 Task: Find connections with filter location Jahāzpur with filter topic #Growthwith filter profile language Spanish with filter current company Motivational Lines with filter school Inderprastha Engineering College with filter industry Desktop Computing Software Products with filter service category Consulting with filter keywords title Guidance Counselor
Action: Mouse pressed left at (538, 73)
Screenshot: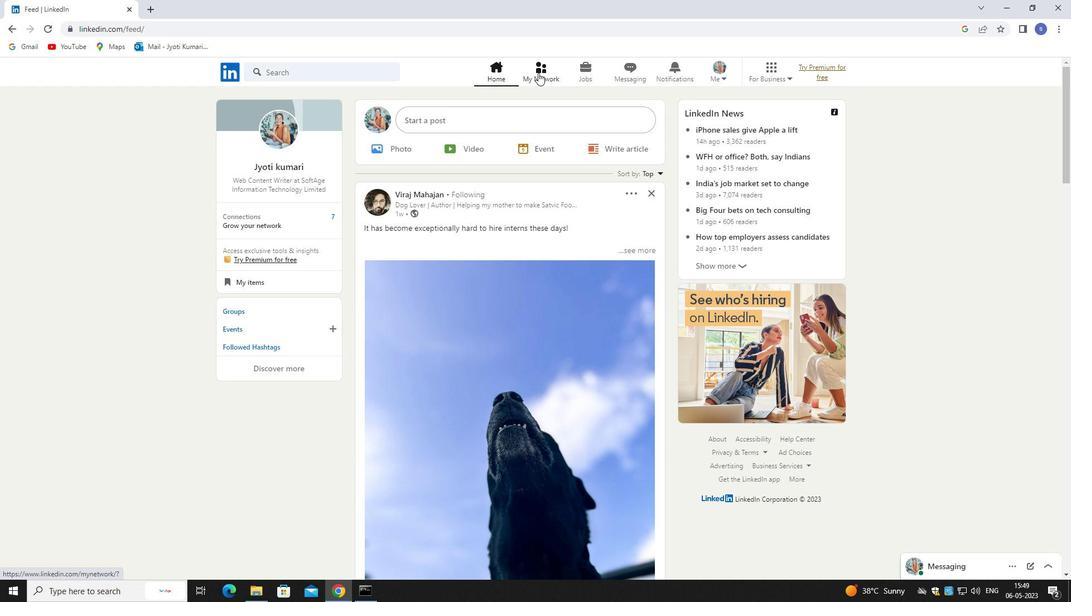 
Action: Mouse moved to (538, 73)
Screenshot: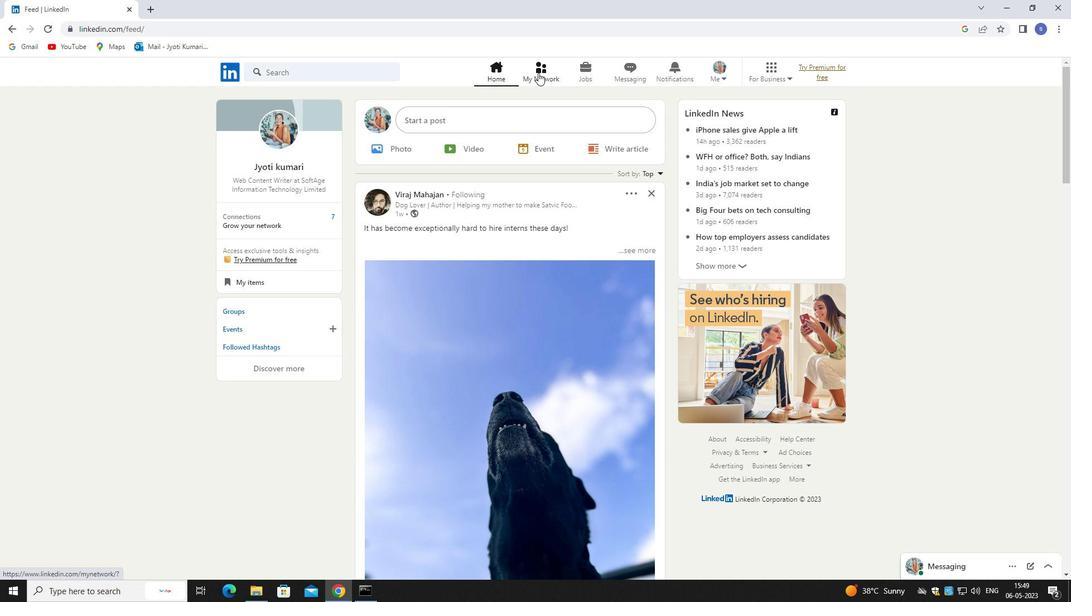 
Action: Mouse pressed left at (538, 73)
Screenshot: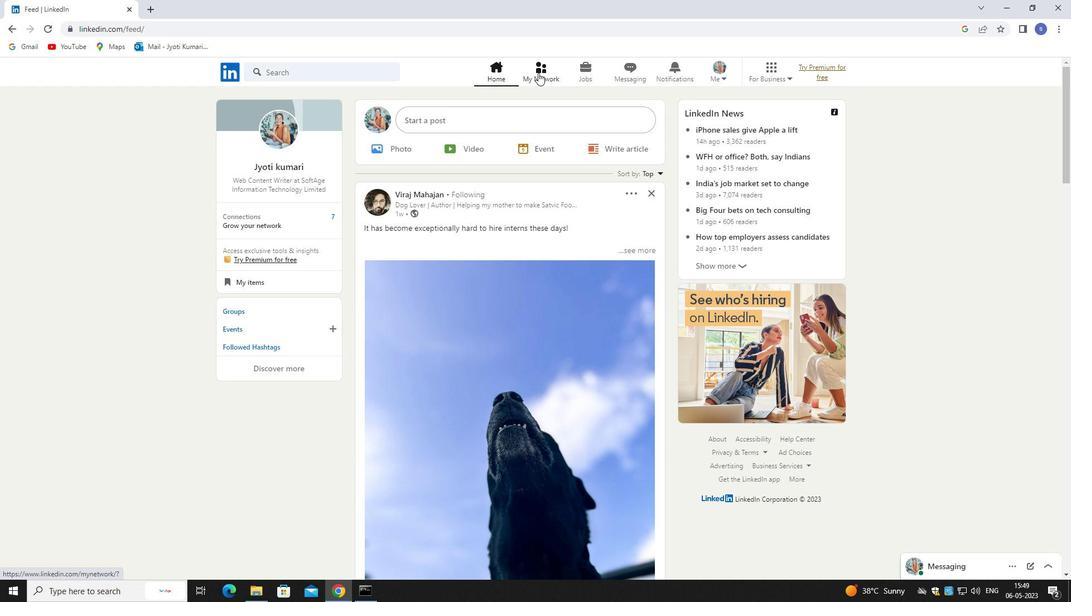 
Action: Mouse moved to (329, 134)
Screenshot: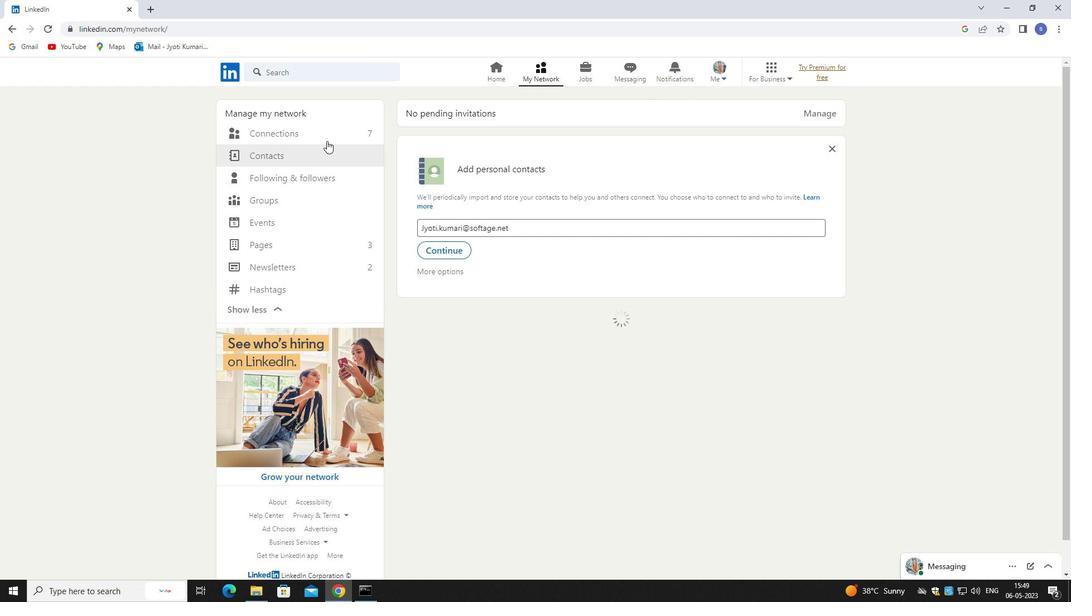 
Action: Mouse pressed left at (329, 134)
Screenshot: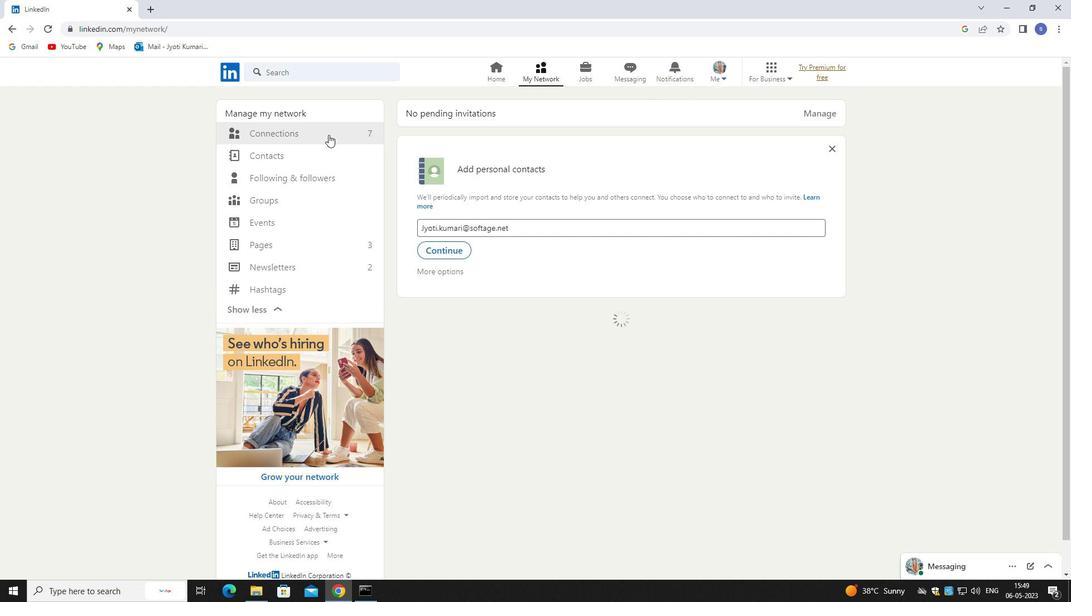 
Action: Mouse pressed left at (329, 134)
Screenshot: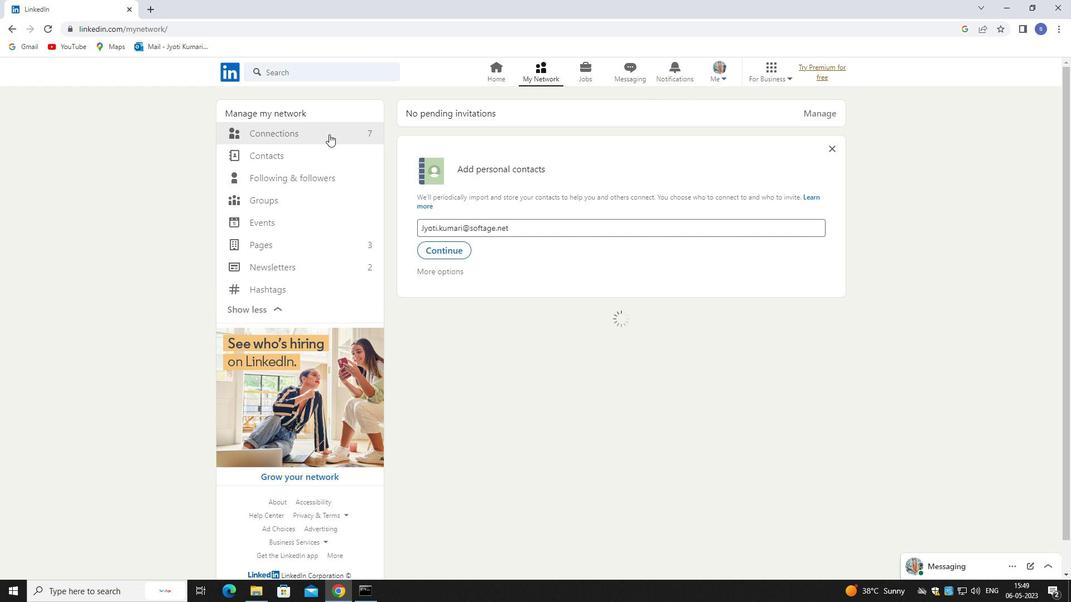 
Action: Mouse moved to (599, 131)
Screenshot: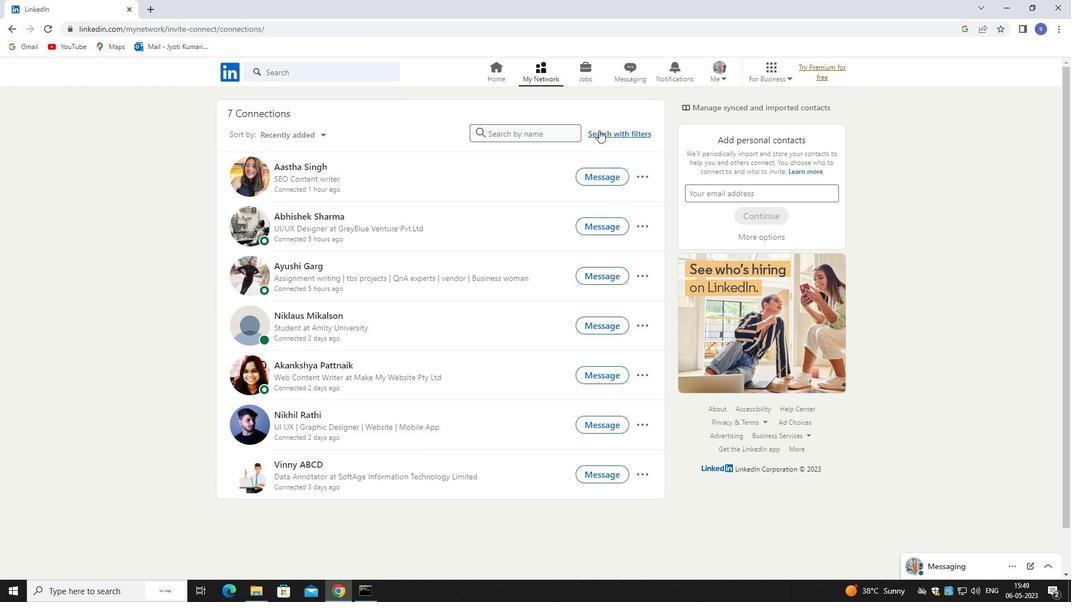 
Action: Mouse pressed left at (599, 131)
Screenshot: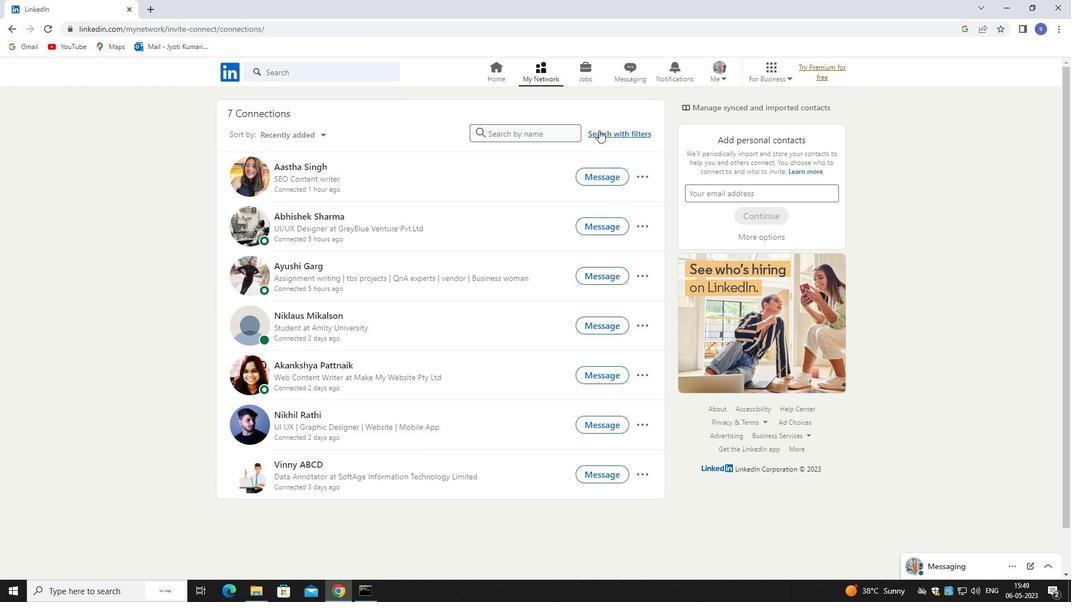 
Action: Mouse moved to (566, 103)
Screenshot: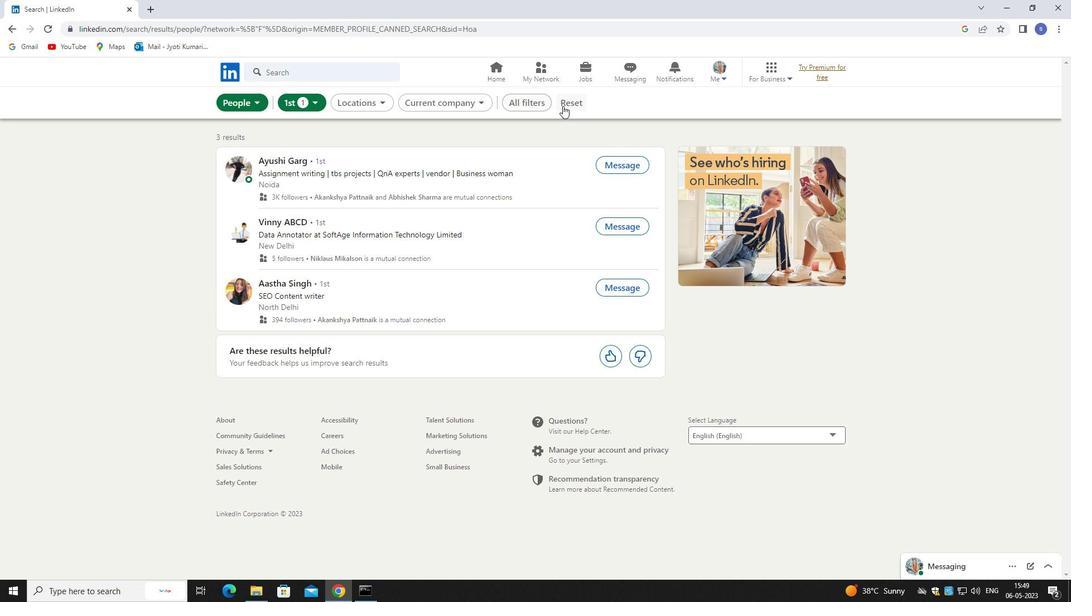 
Action: Mouse pressed left at (566, 103)
Screenshot: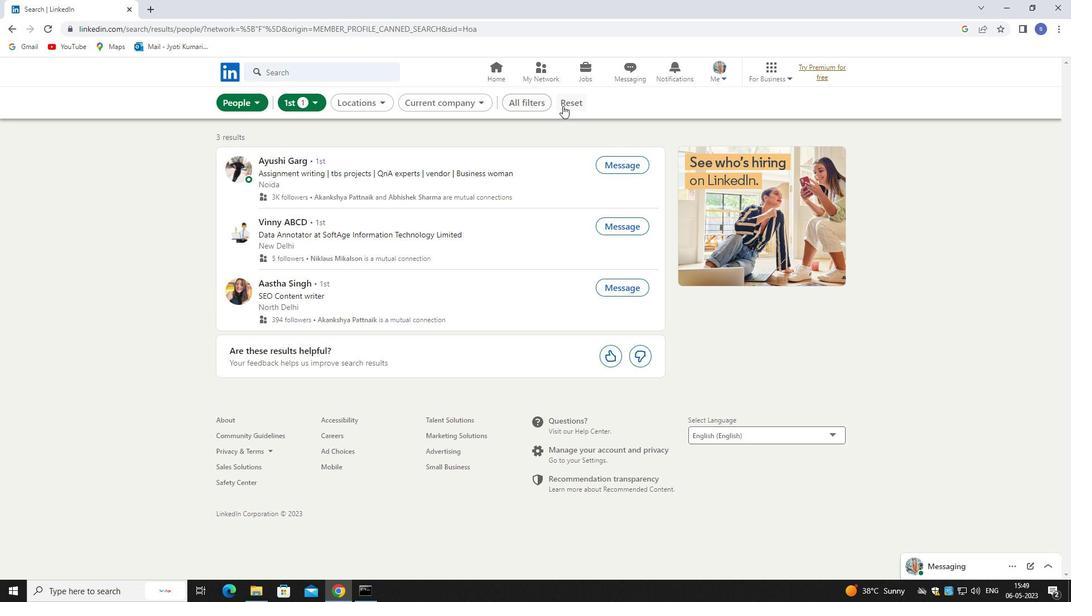 
Action: Mouse moved to (553, 103)
Screenshot: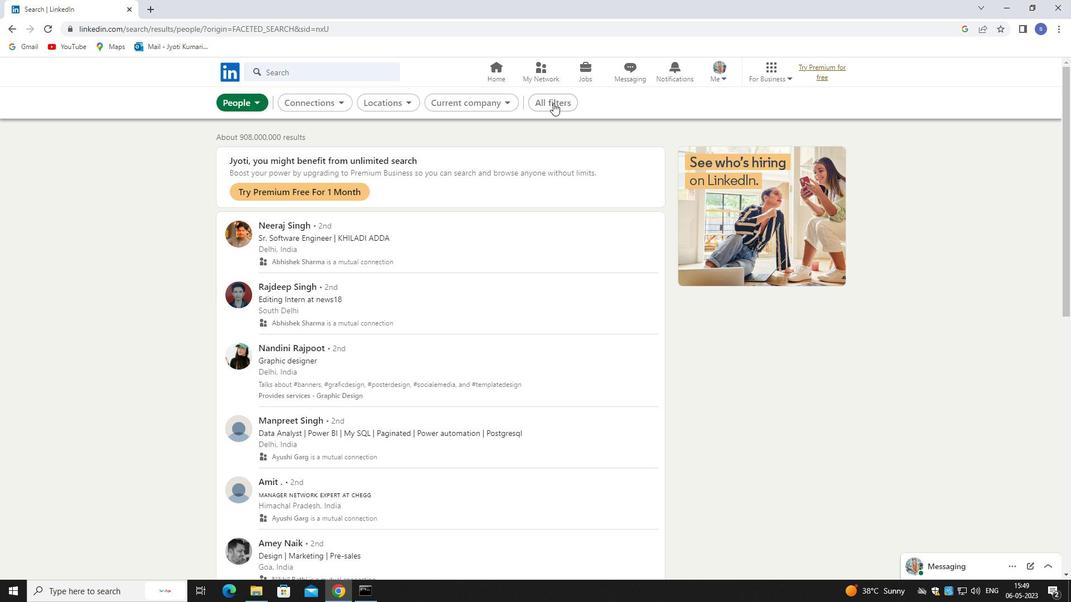
Action: Mouse pressed left at (553, 103)
Screenshot: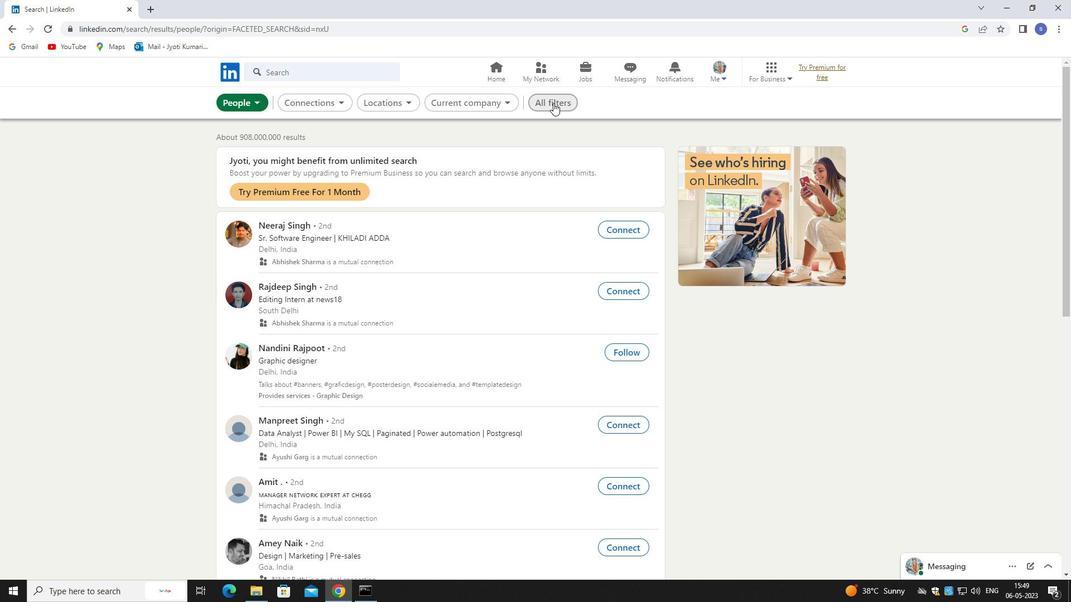 
Action: Mouse moved to (941, 437)
Screenshot: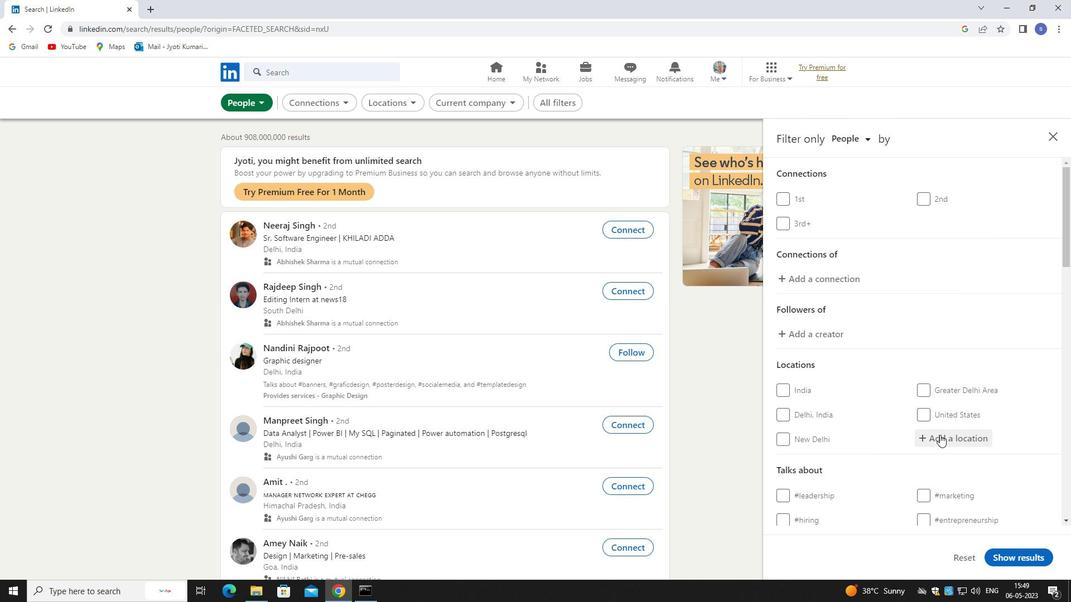 
Action: Mouse pressed left at (941, 437)
Screenshot: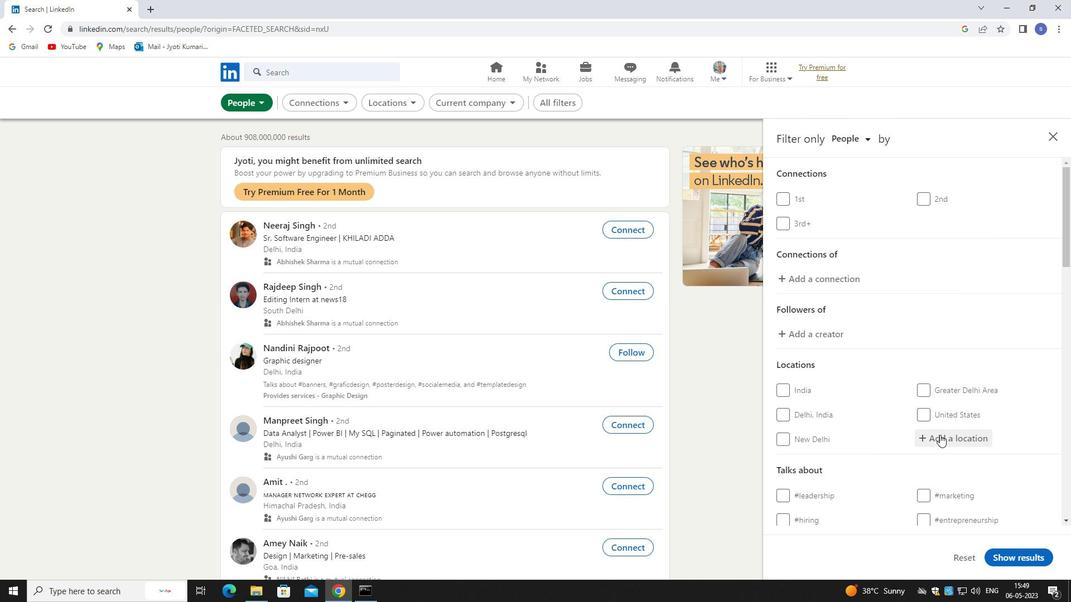 
Action: Mouse moved to (964, 434)
Screenshot: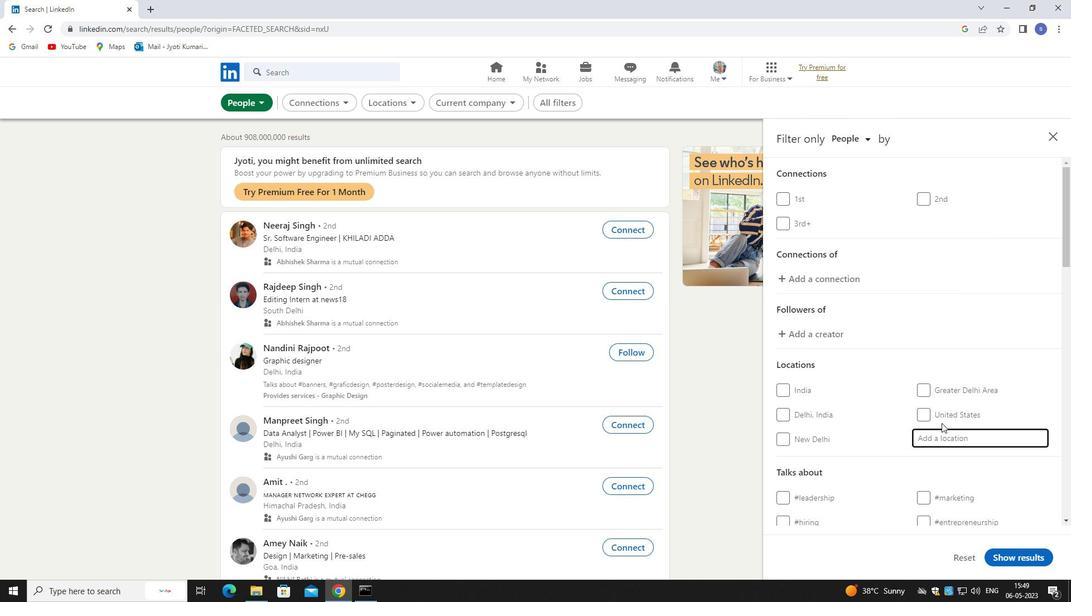 
Action: Key pressed <Key.shift><Key.shift><Key.shift><Key.shift><Key.shift><Key.shift>JAHAZPUR
Screenshot: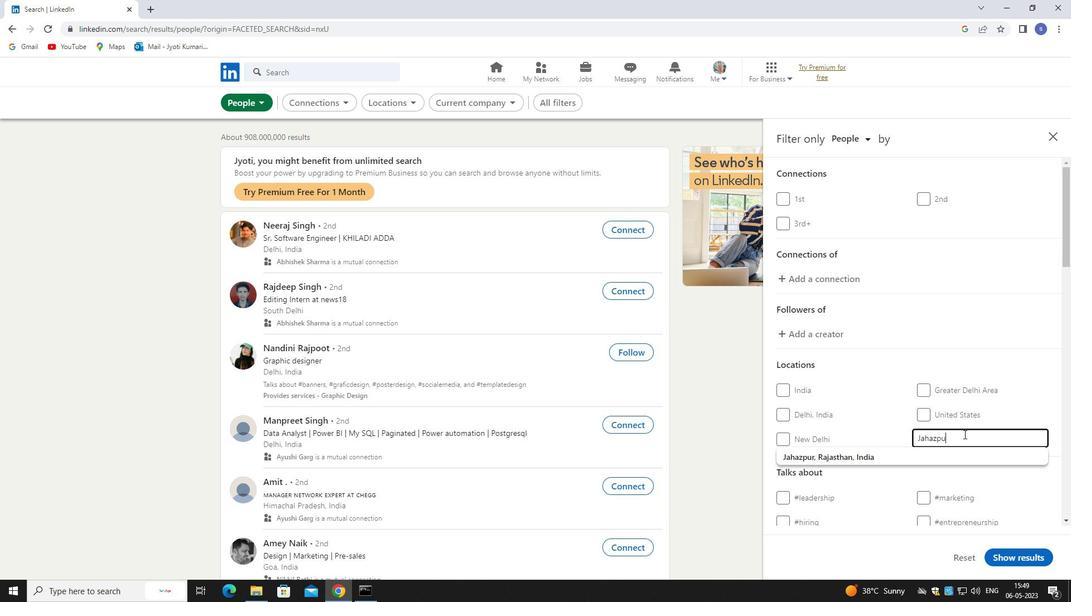 
Action: Mouse moved to (927, 456)
Screenshot: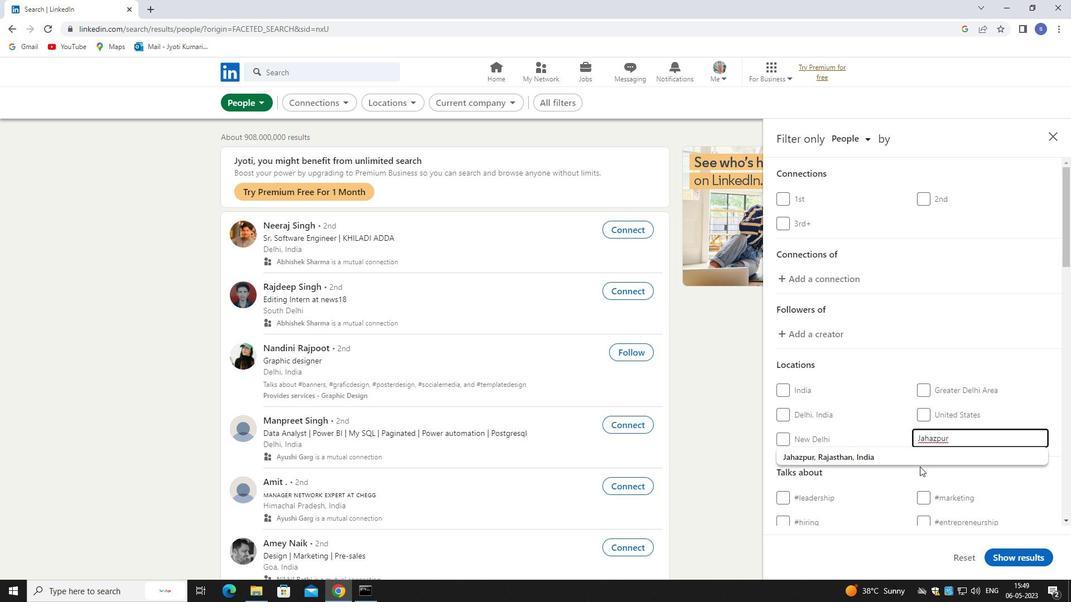 
Action: Mouse pressed left at (927, 456)
Screenshot: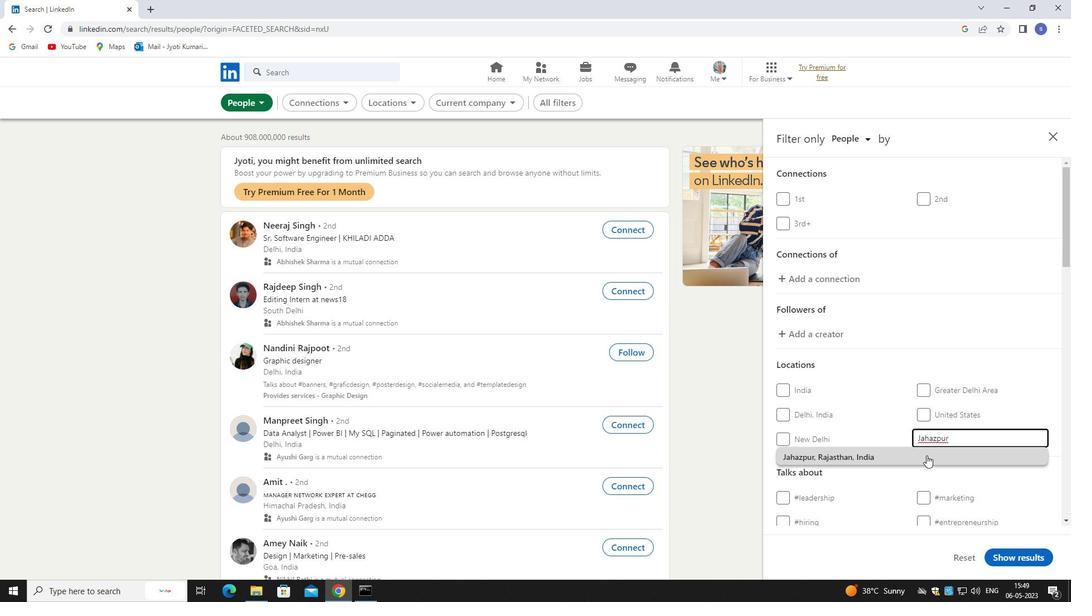 
Action: Mouse moved to (931, 457)
Screenshot: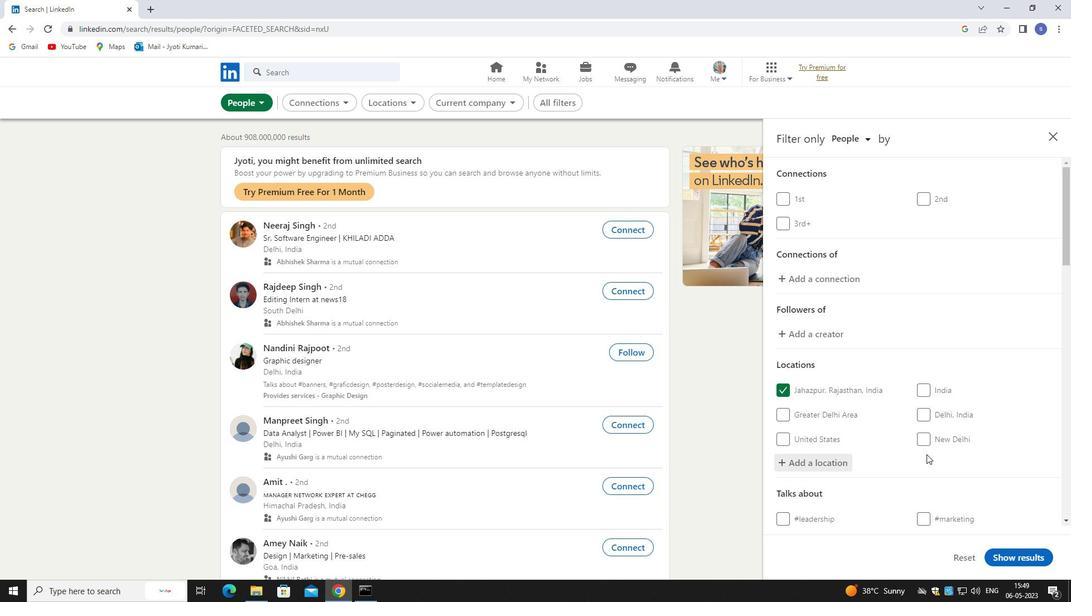 
Action: Mouse scrolled (931, 456) with delta (0, 0)
Screenshot: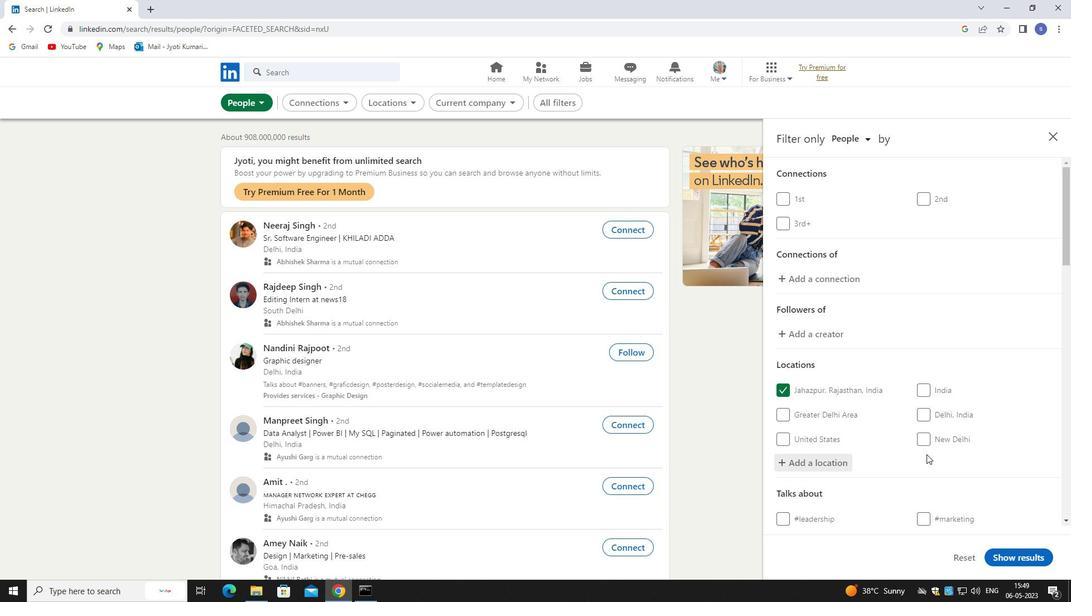 
Action: Mouse moved to (935, 460)
Screenshot: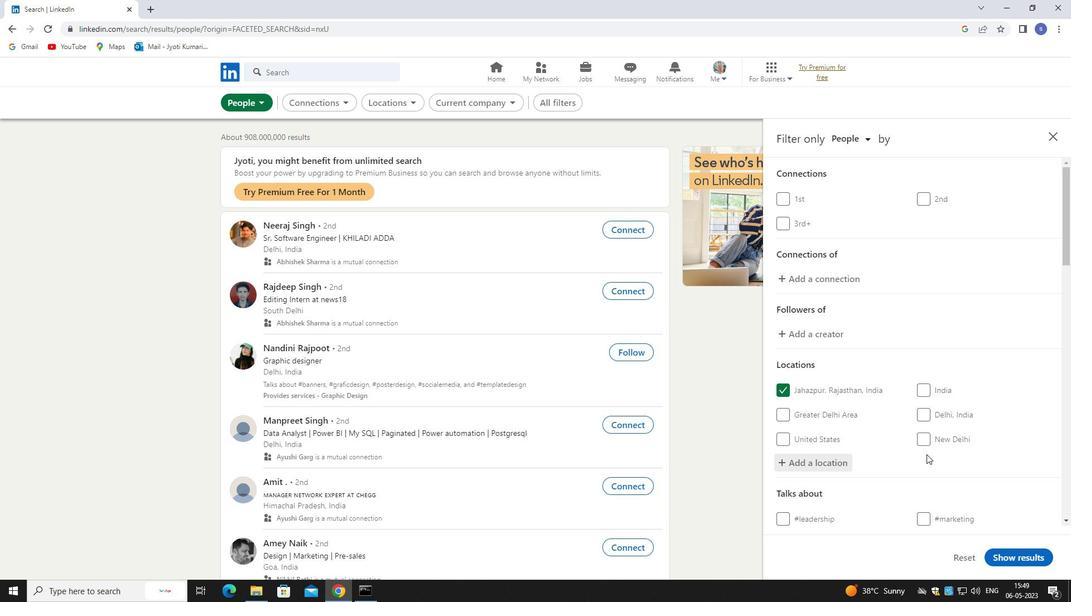 
Action: Mouse scrolled (935, 459) with delta (0, 0)
Screenshot: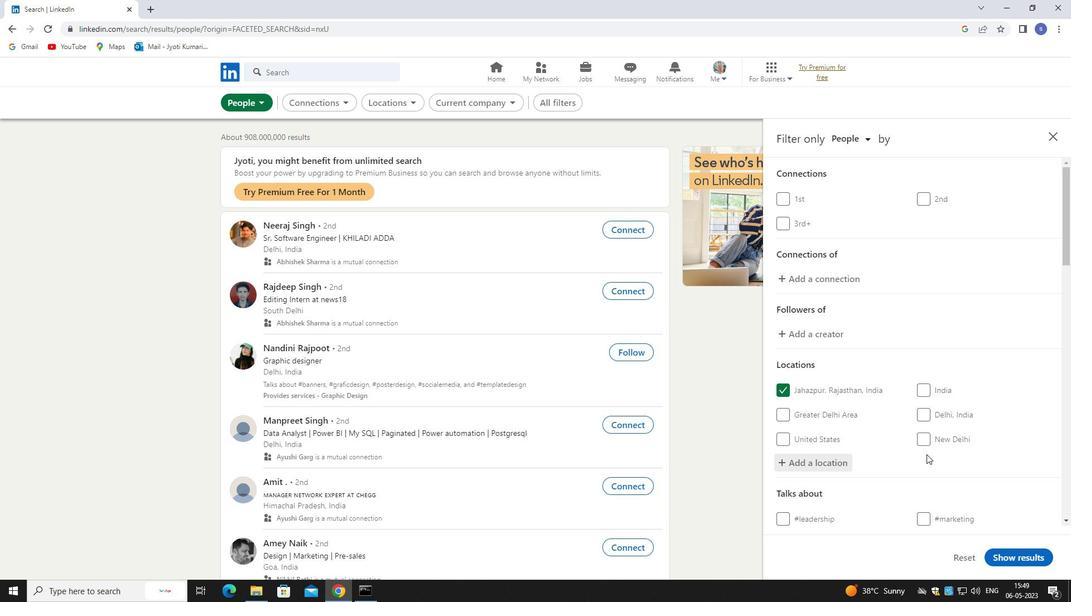 
Action: Mouse moved to (959, 460)
Screenshot: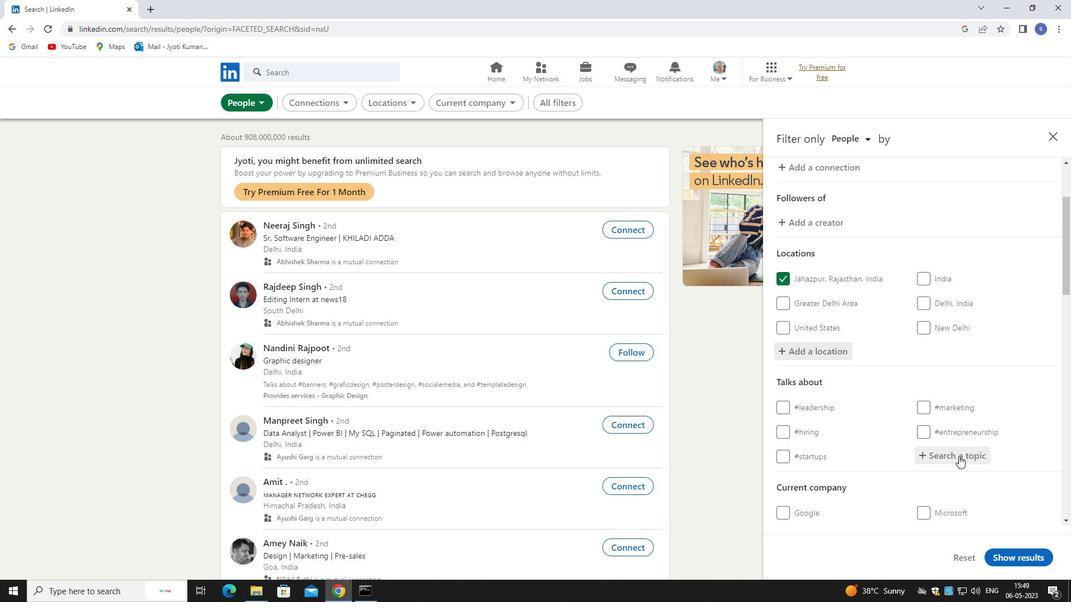 
Action: Mouse pressed left at (959, 460)
Screenshot: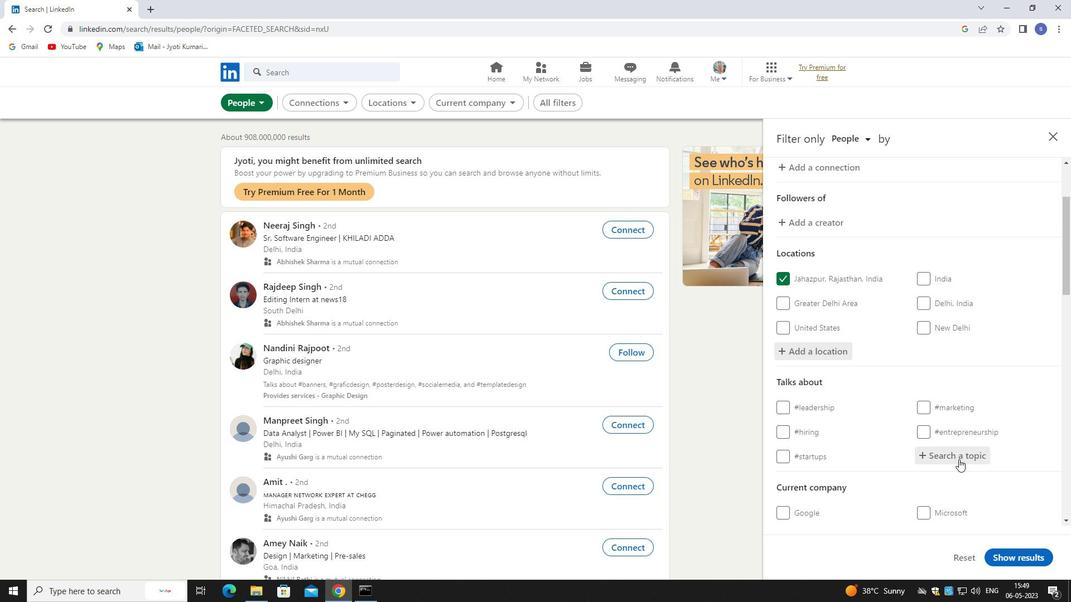 
Action: Mouse moved to (960, 470)
Screenshot: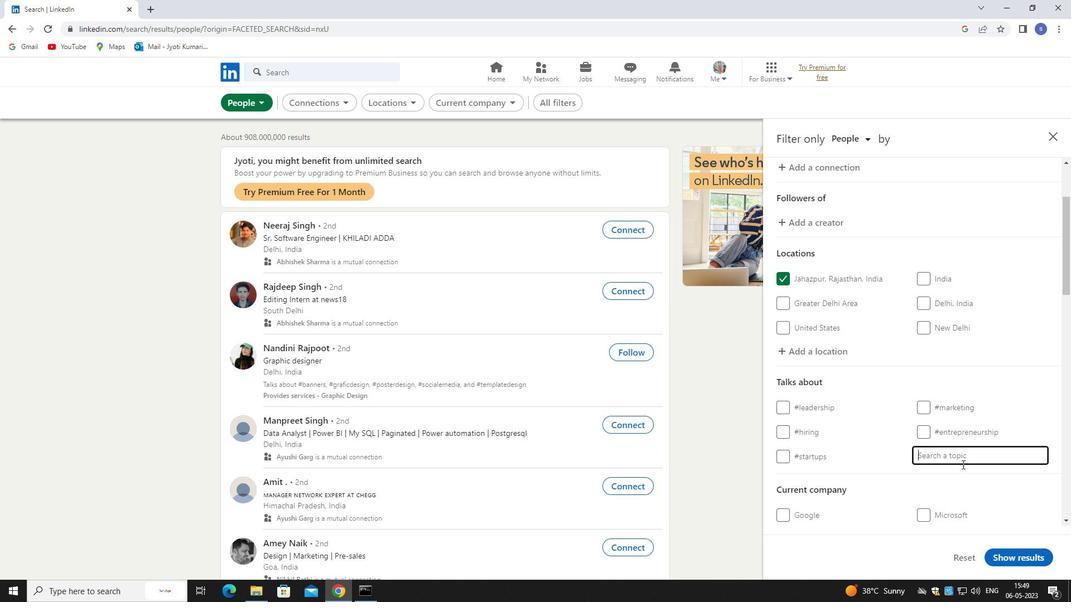 
Action: Key pressed GROWTH
Screenshot: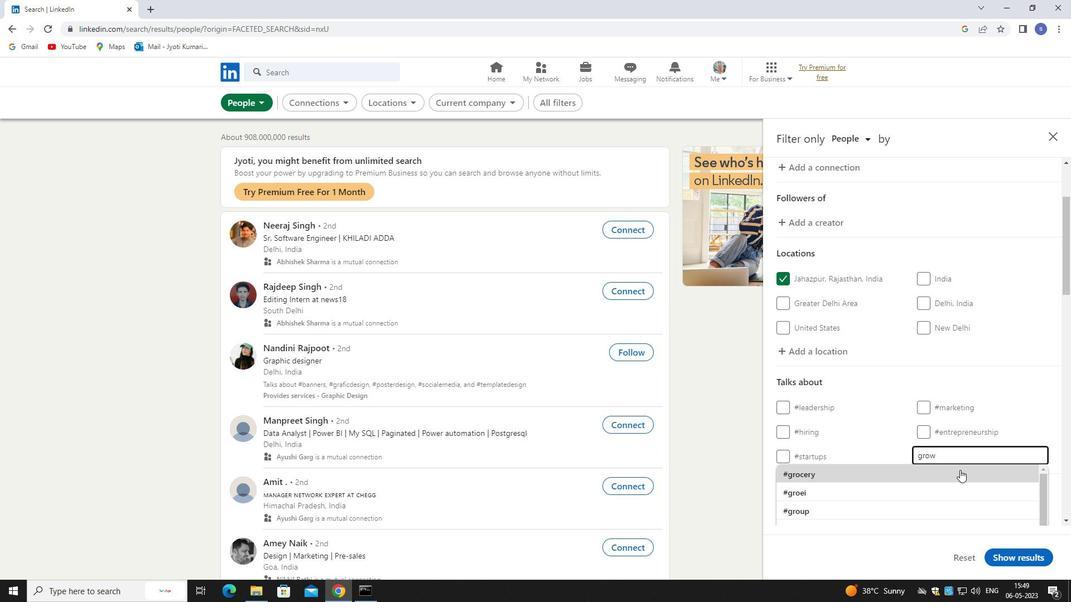 
Action: Mouse moved to (920, 475)
Screenshot: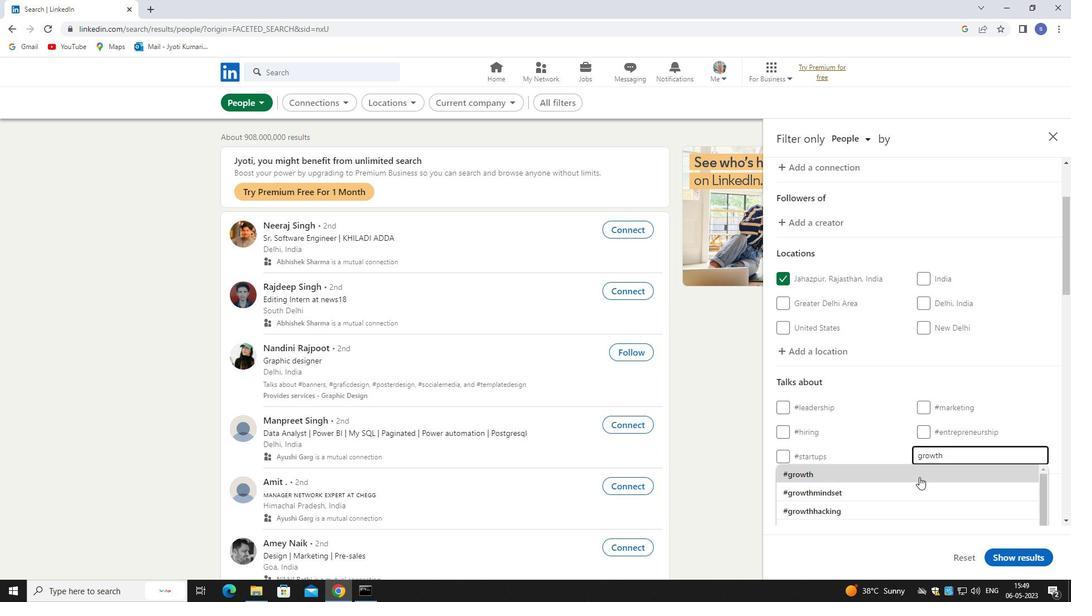 
Action: Mouse pressed left at (920, 475)
Screenshot: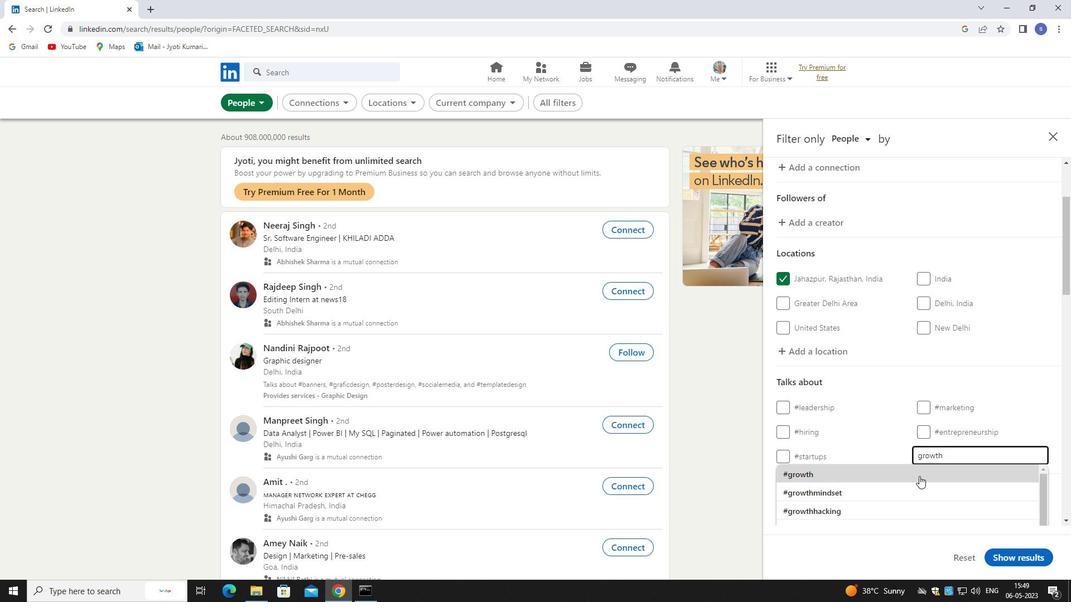 
Action: Mouse moved to (922, 474)
Screenshot: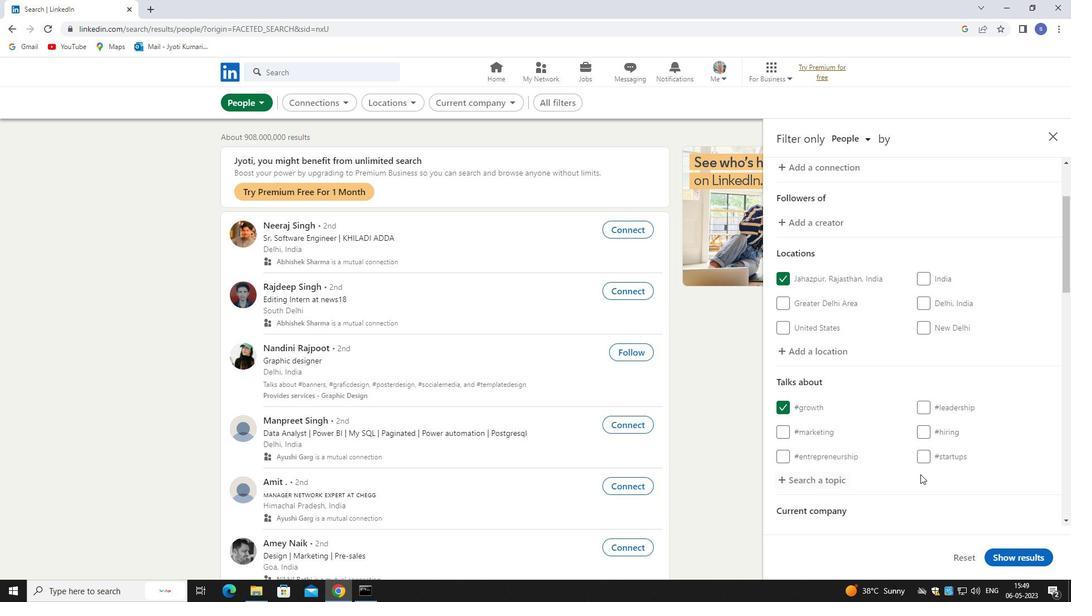 
Action: Mouse scrolled (922, 474) with delta (0, 0)
Screenshot: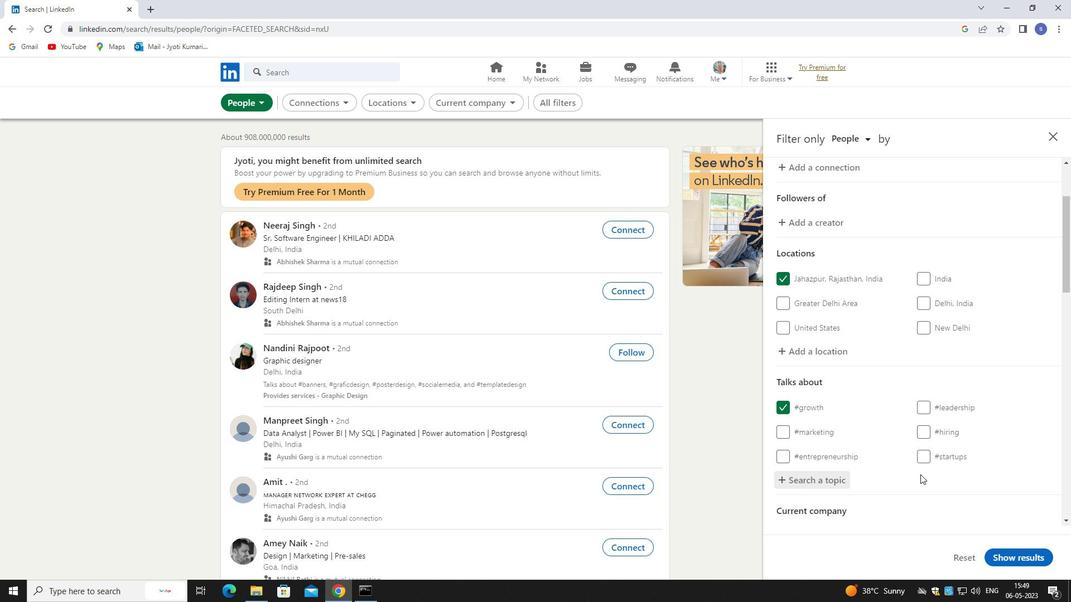 
Action: Mouse scrolled (922, 474) with delta (0, 0)
Screenshot: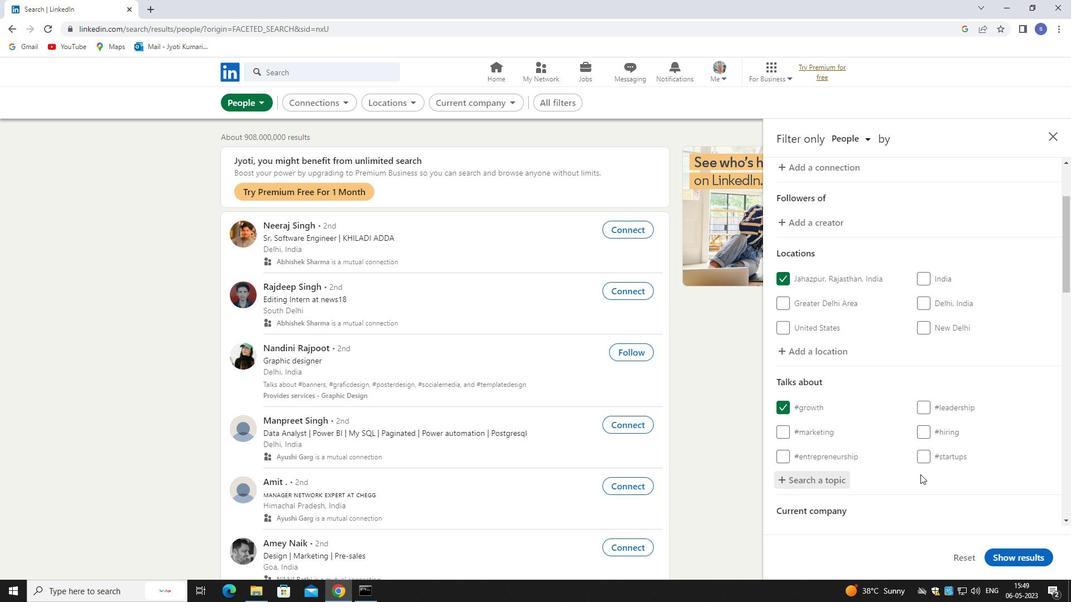 
Action: Mouse scrolled (922, 474) with delta (0, 0)
Screenshot: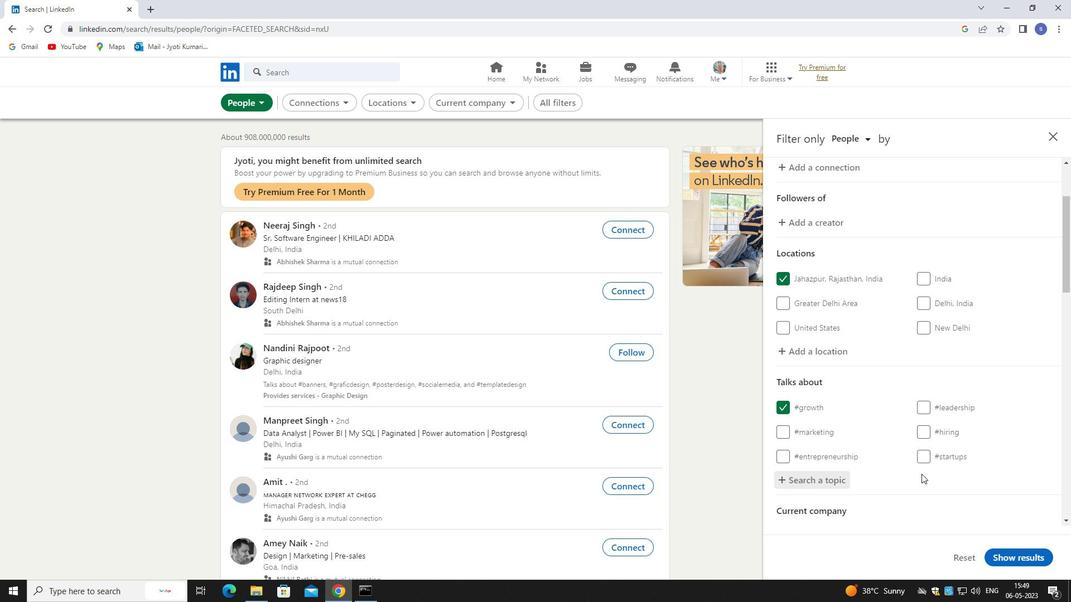 
Action: Mouse moved to (956, 418)
Screenshot: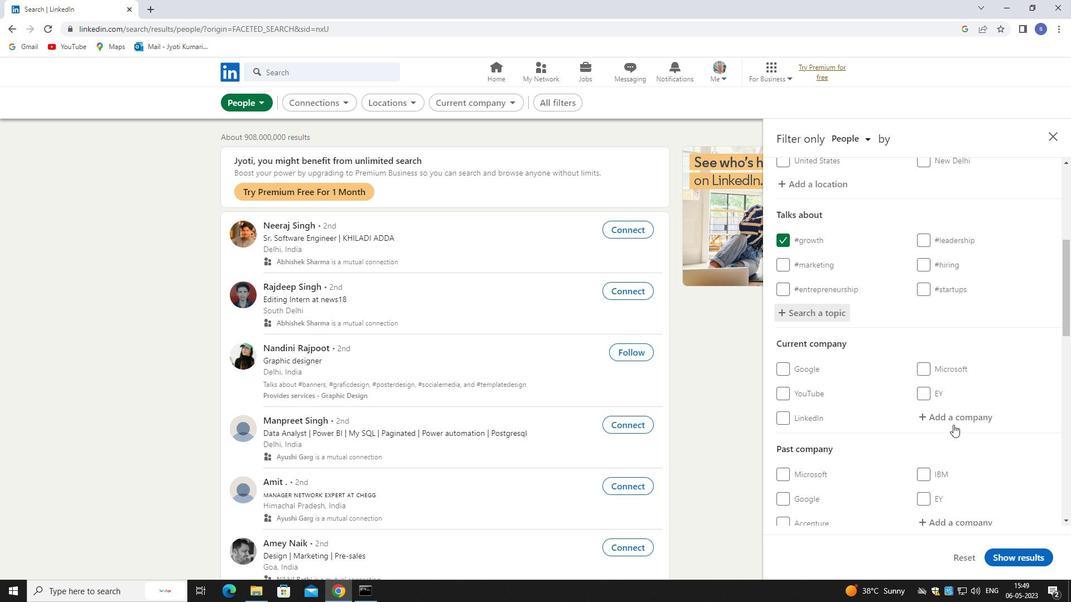 
Action: Mouse pressed left at (956, 418)
Screenshot: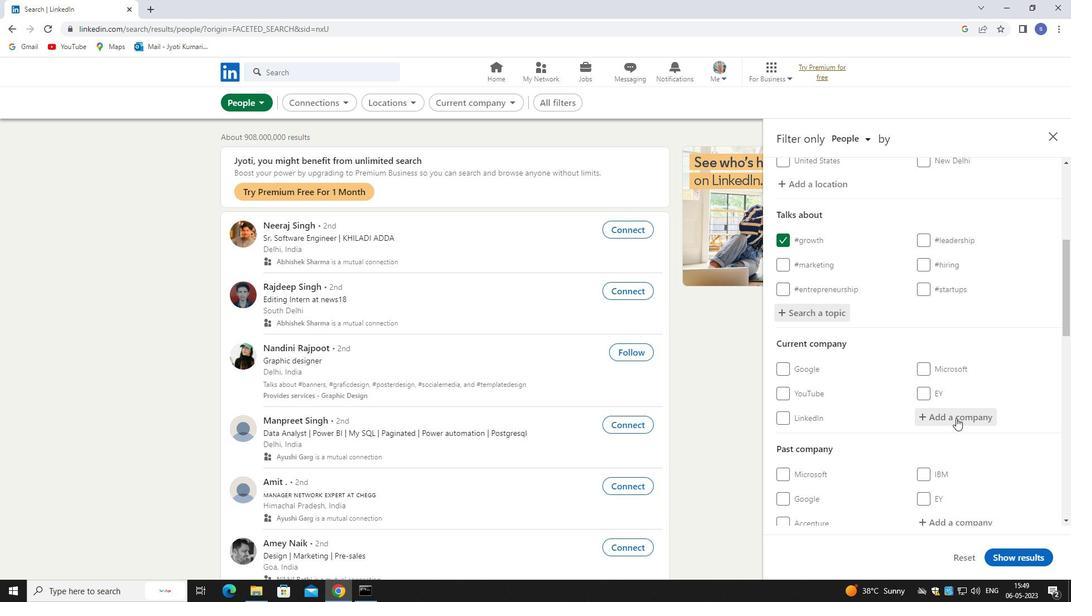 
Action: Mouse moved to (905, 388)
Screenshot: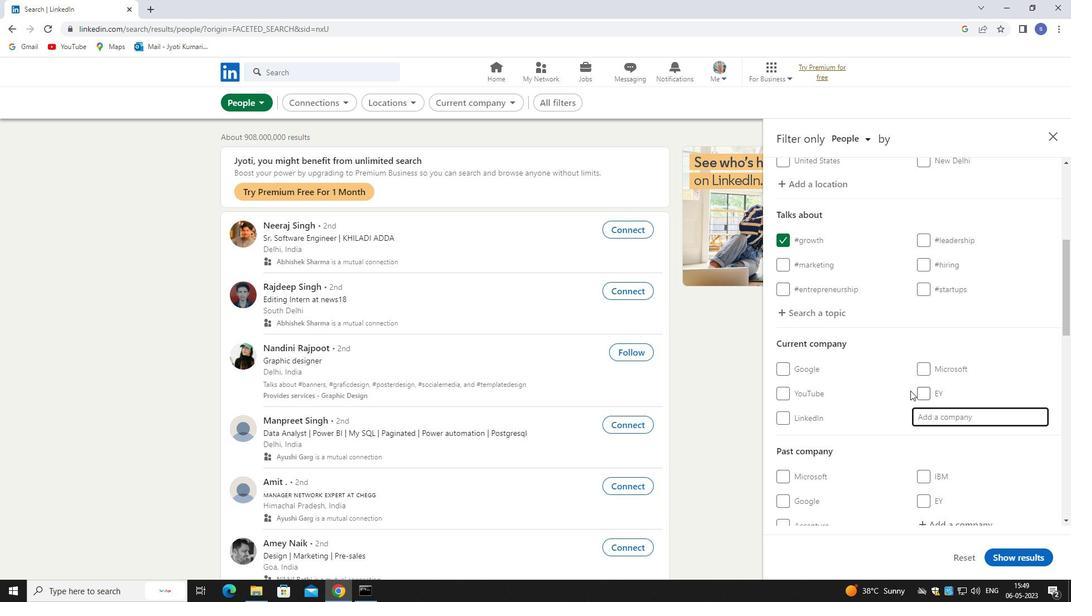 
Action: Key pressed MOTIVA
Screenshot: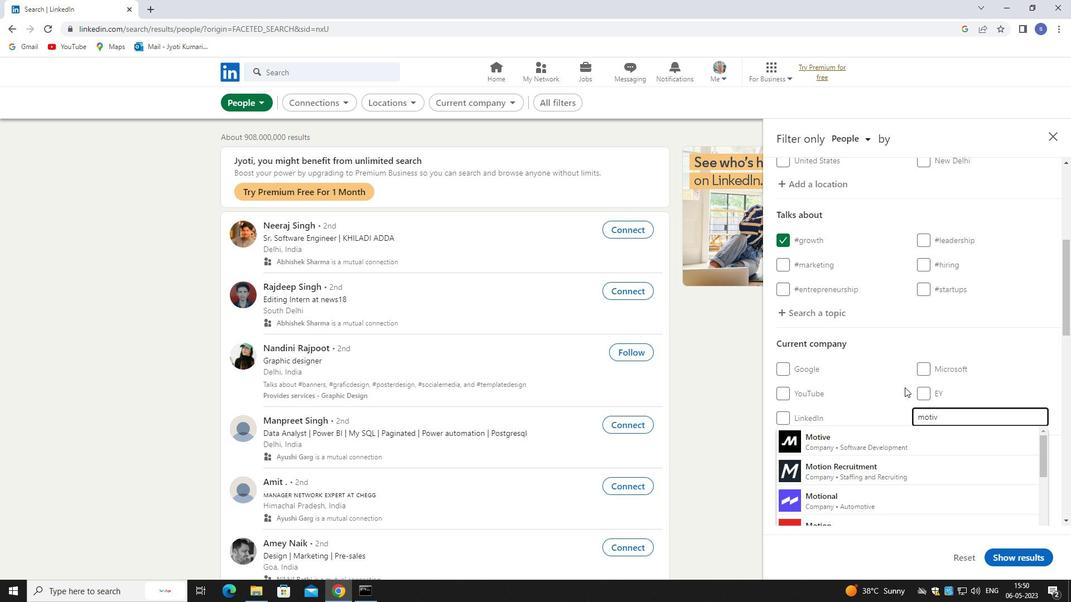 
Action: Mouse moved to (902, 465)
Screenshot: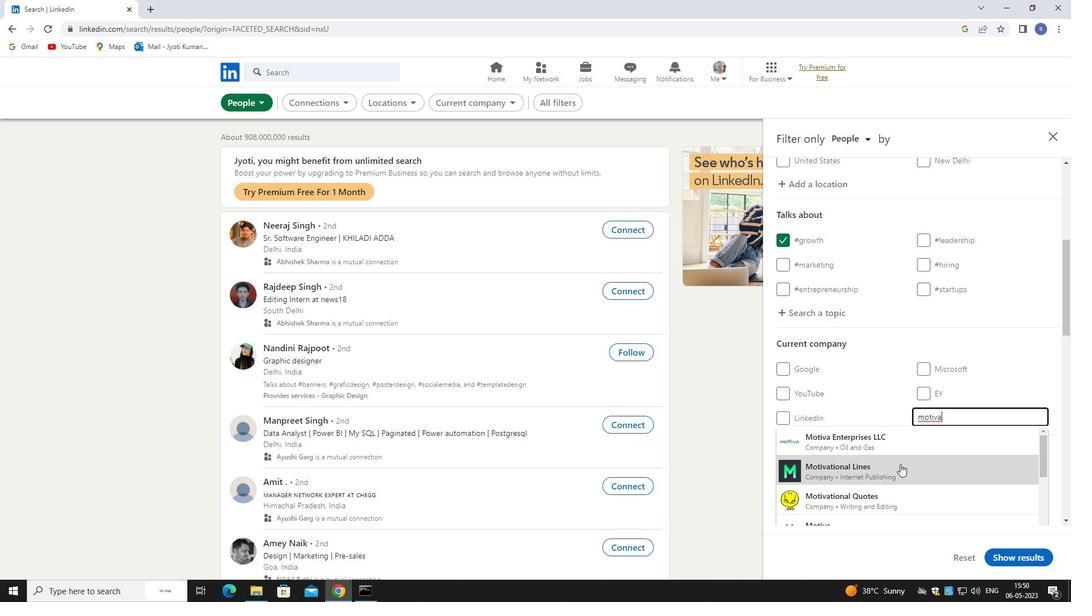 
Action: Mouse pressed left at (902, 465)
Screenshot: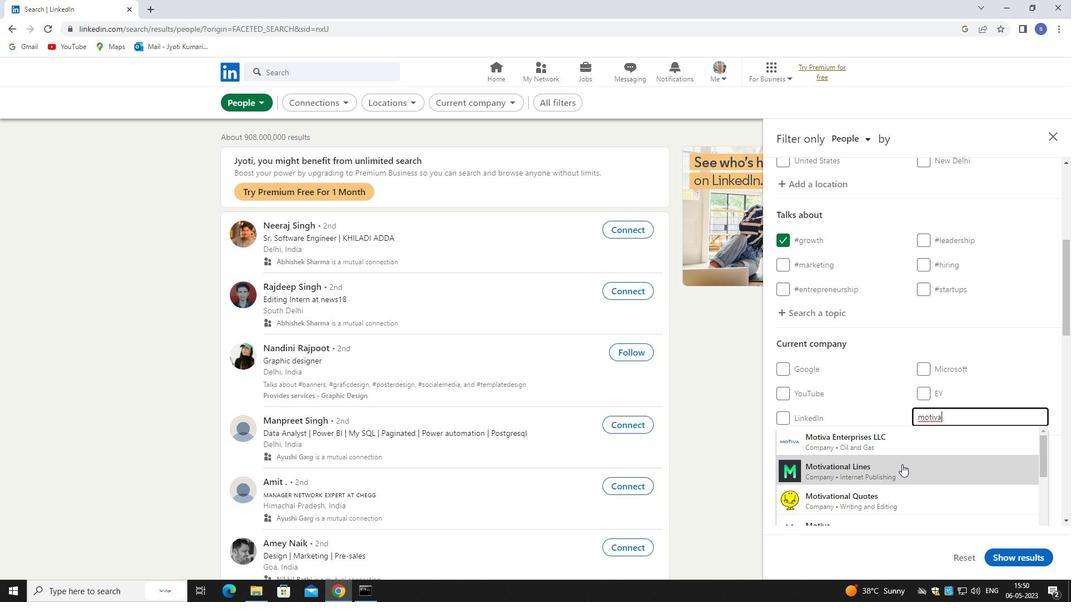 
Action: Mouse moved to (903, 465)
Screenshot: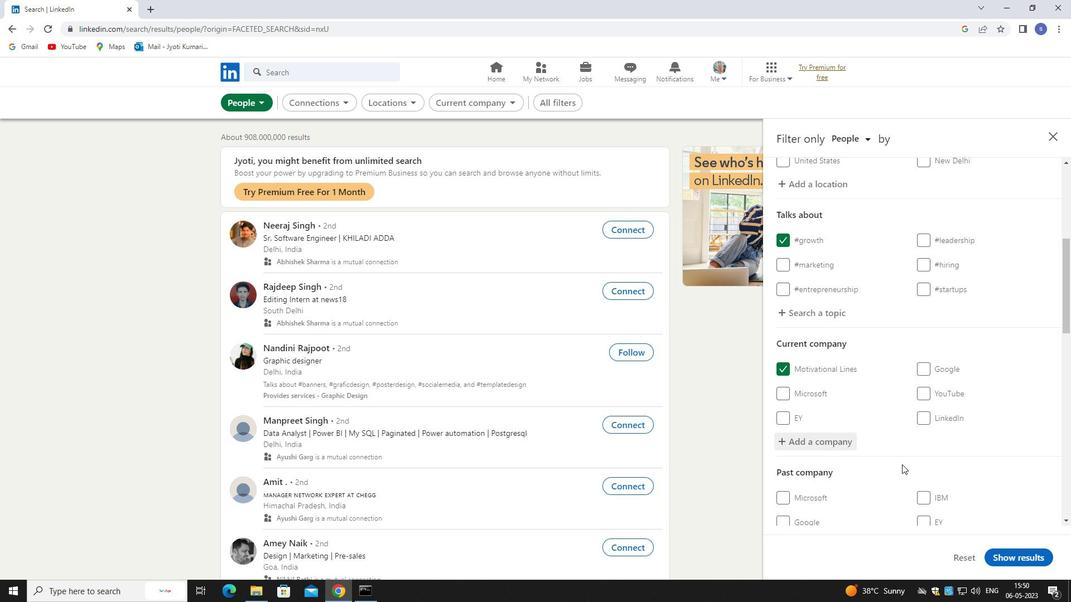 
Action: Mouse scrolled (903, 464) with delta (0, 0)
Screenshot: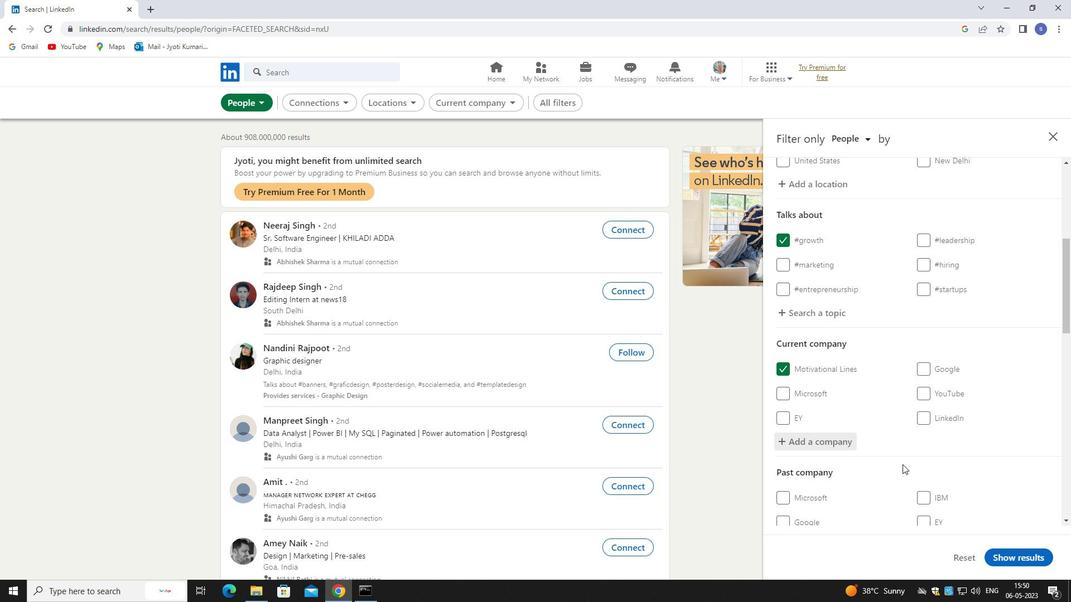 
Action: Mouse scrolled (903, 464) with delta (0, 0)
Screenshot: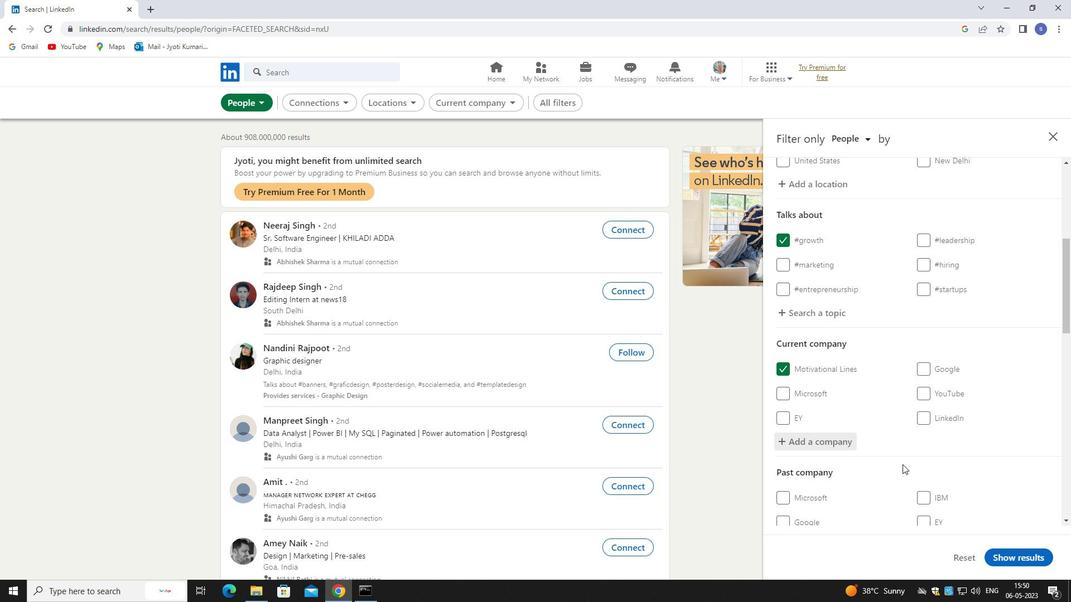
Action: Mouse scrolled (903, 464) with delta (0, 0)
Screenshot: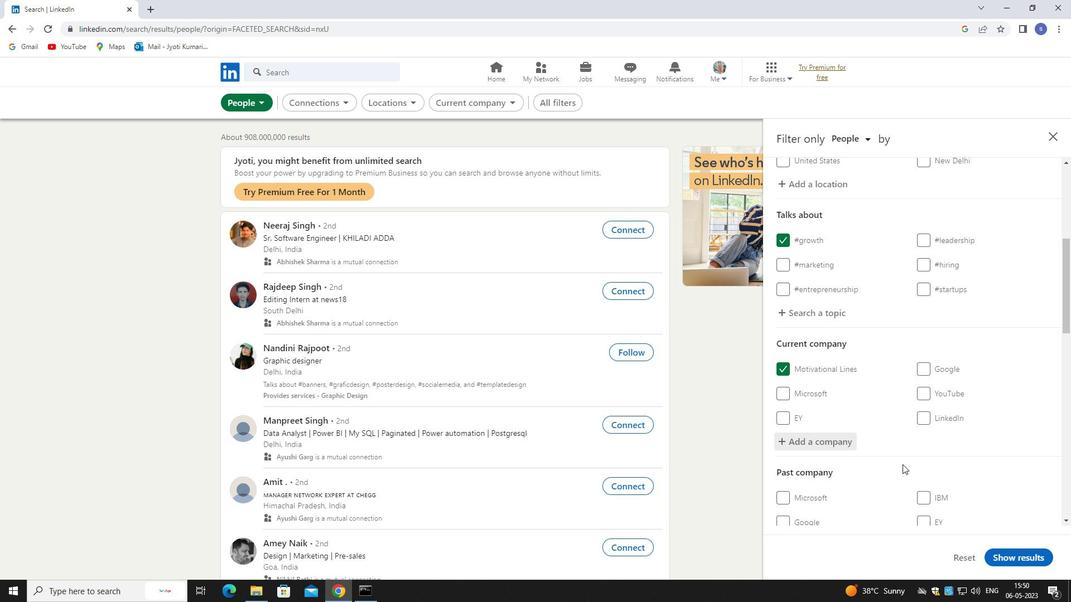 
Action: Mouse scrolled (903, 464) with delta (0, 0)
Screenshot: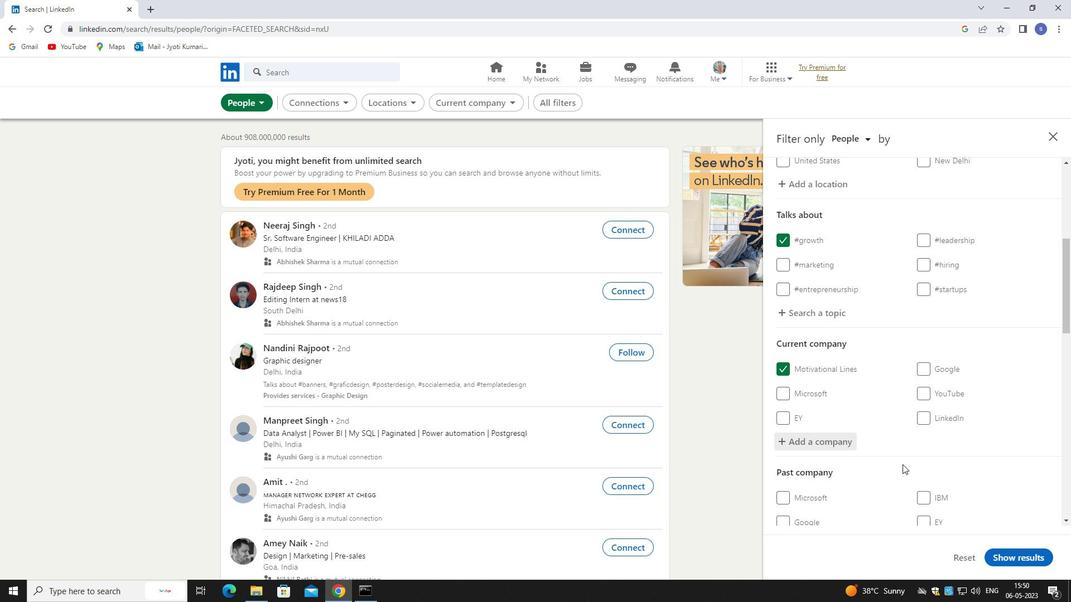 
Action: Mouse moved to (963, 438)
Screenshot: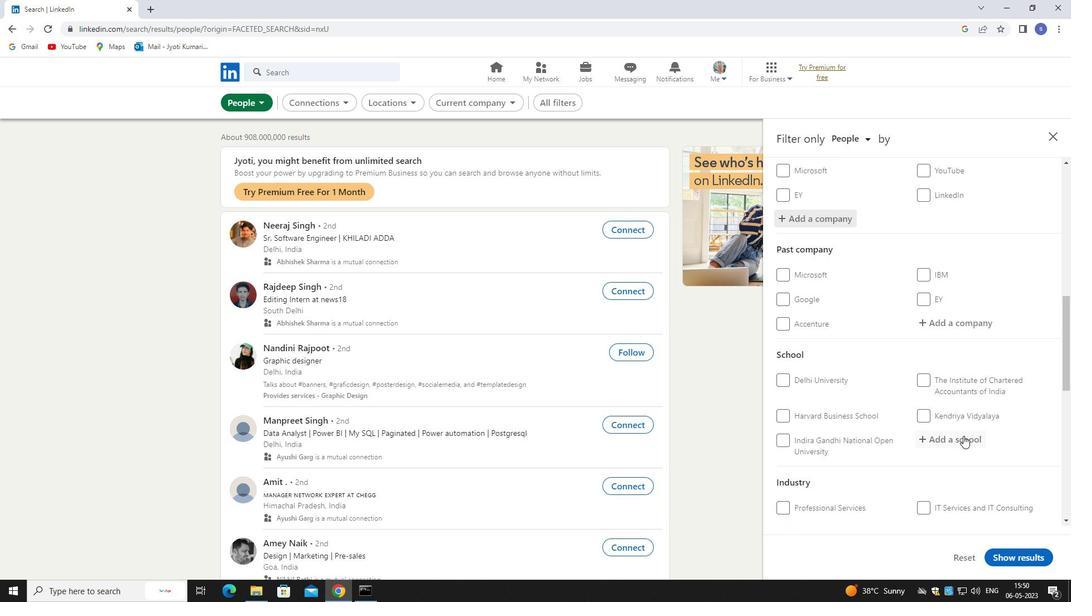 
Action: Mouse pressed left at (963, 438)
Screenshot: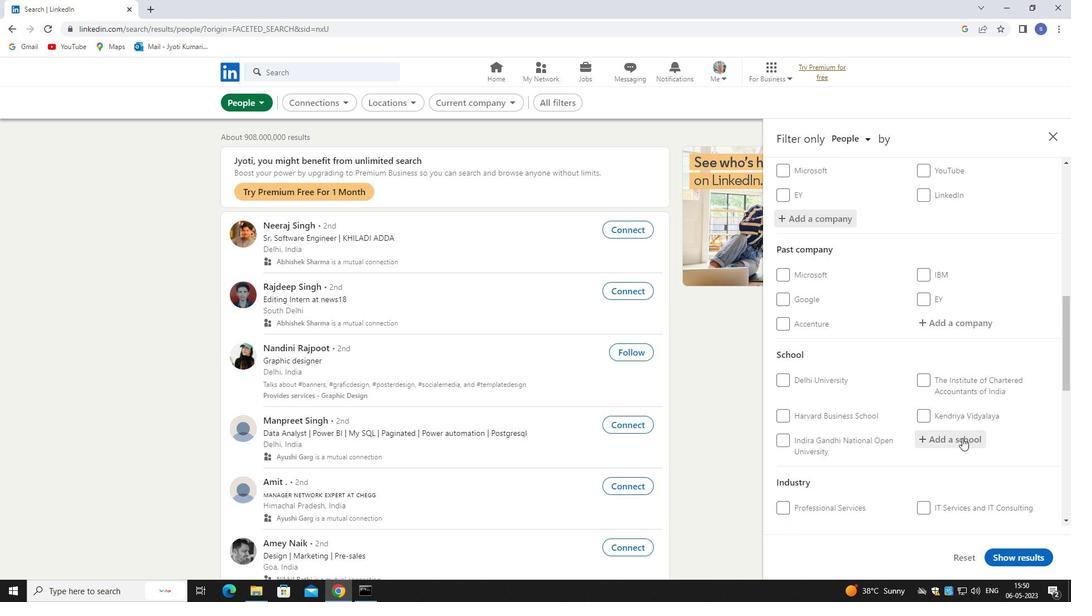 
Action: Mouse moved to (958, 440)
Screenshot: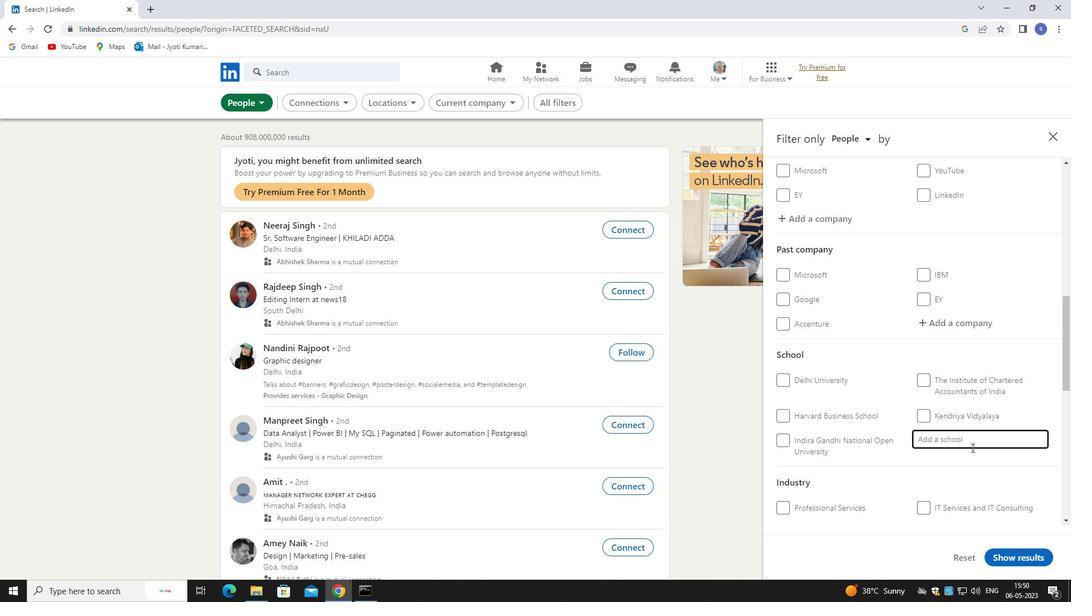 
Action: Key pressed IDERPRASTHA<Key.enter>
Screenshot: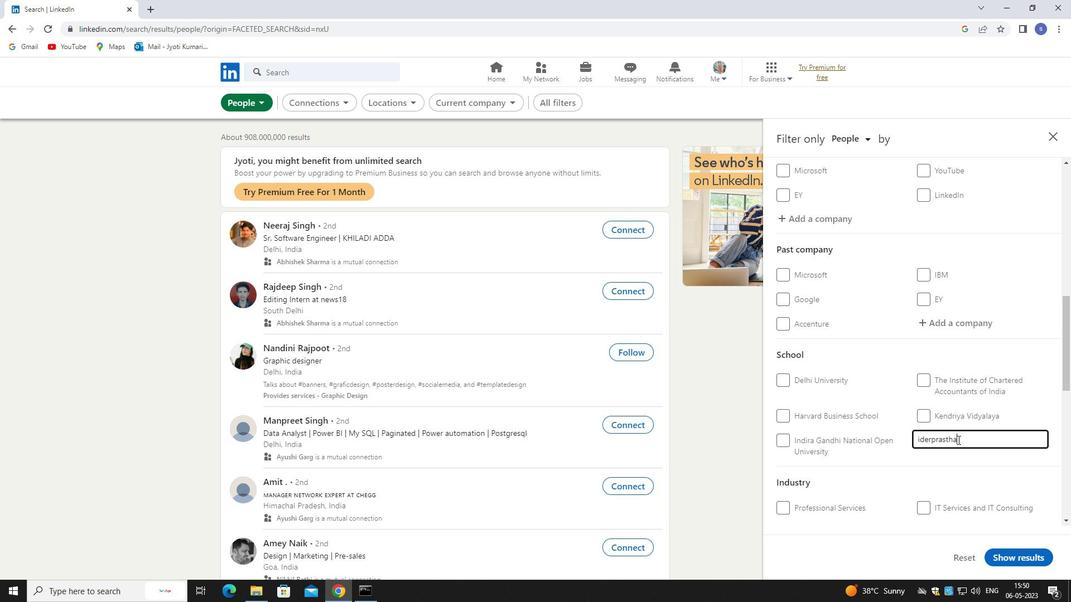 
Action: Mouse moved to (898, 402)
Screenshot: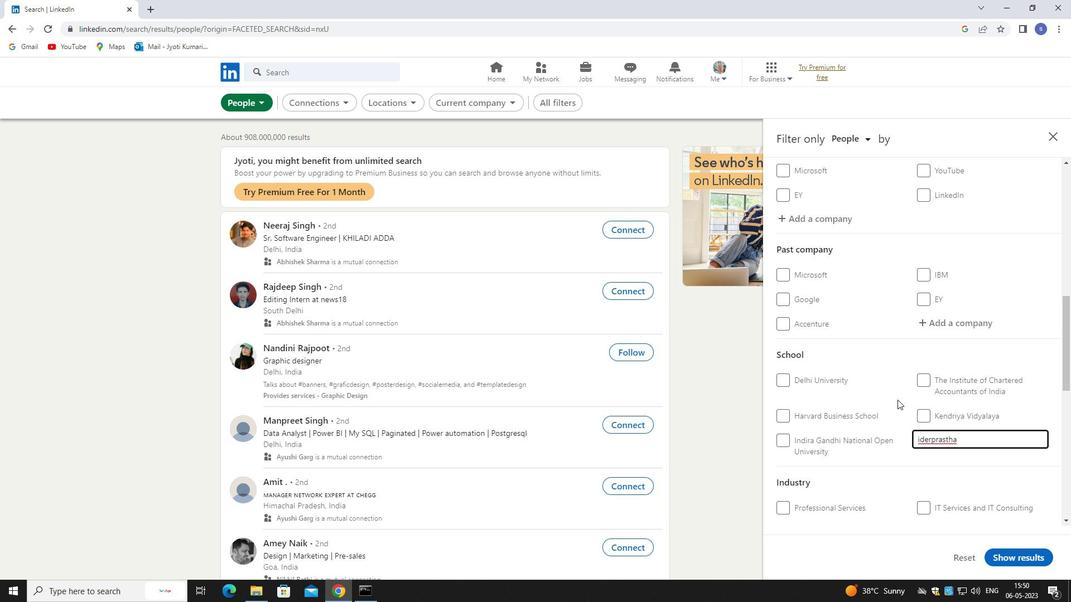 
Action: Mouse scrolled (898, 401) with delta (0, 0)
Screenshot: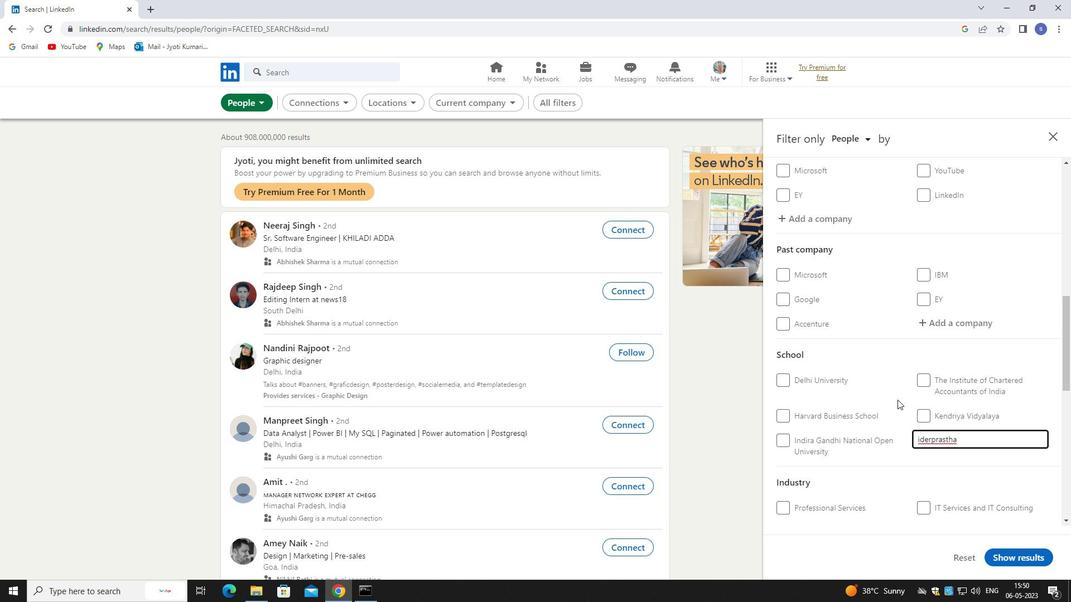 
Action: Mouse moved to (899, 403)
Screenshot: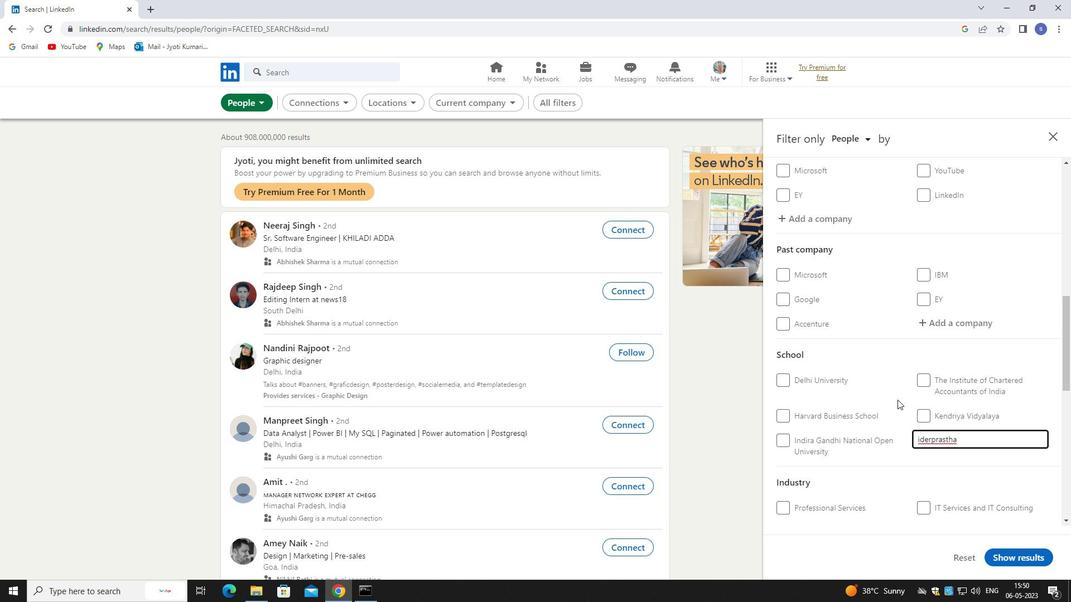 
Action: Mouse scrolled (899, 403) with delta (0, 0)
Screenshot: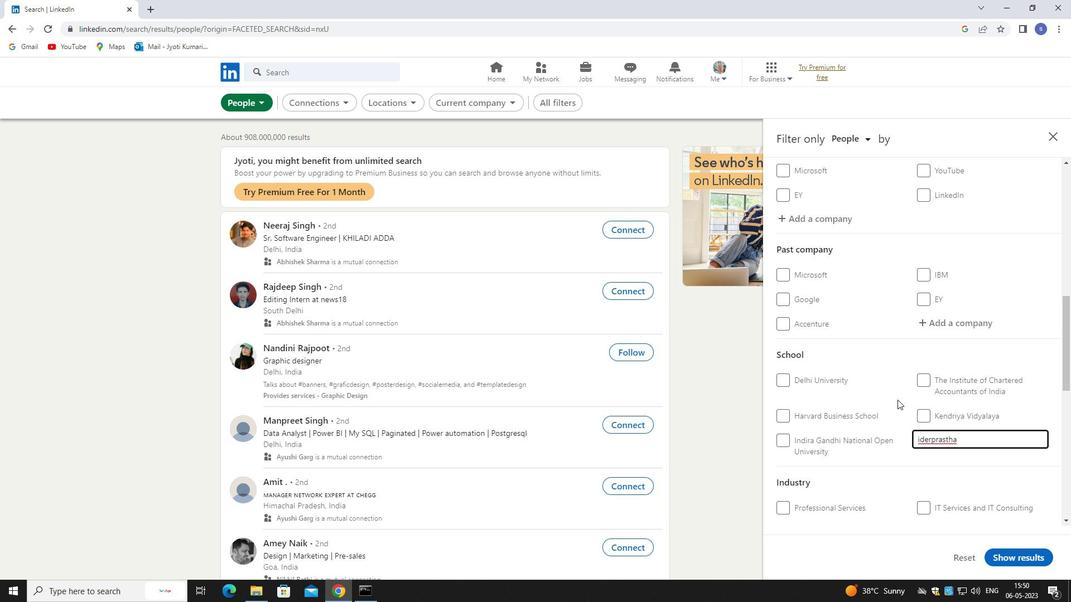 
Action: Mouse moved to (900, 404)
Screenshot: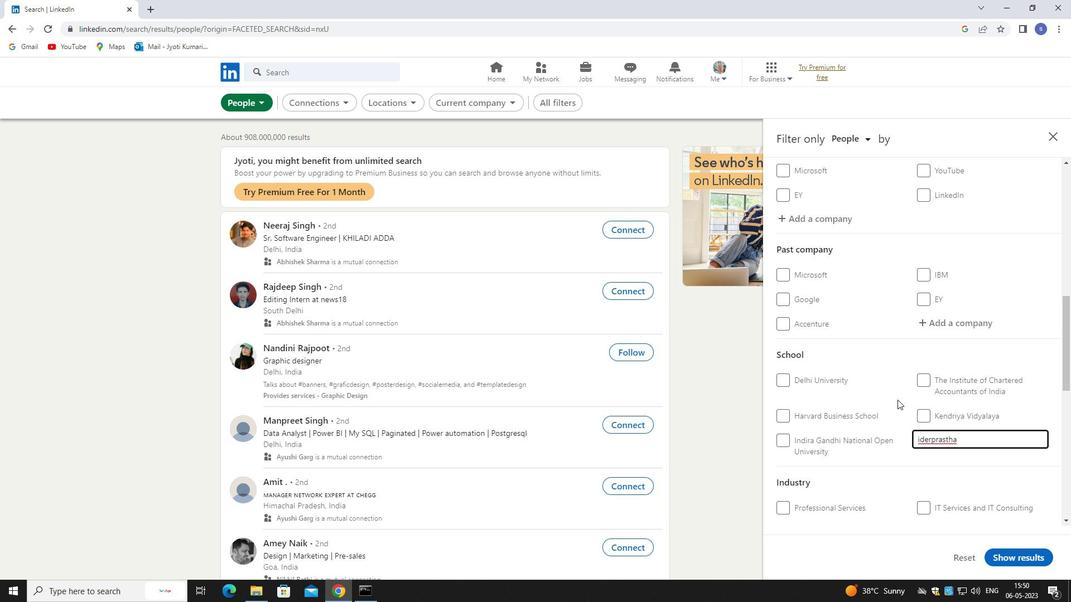 
Action: Mouse scrolled (900, 404) with delta (0, 0)
Screenshot: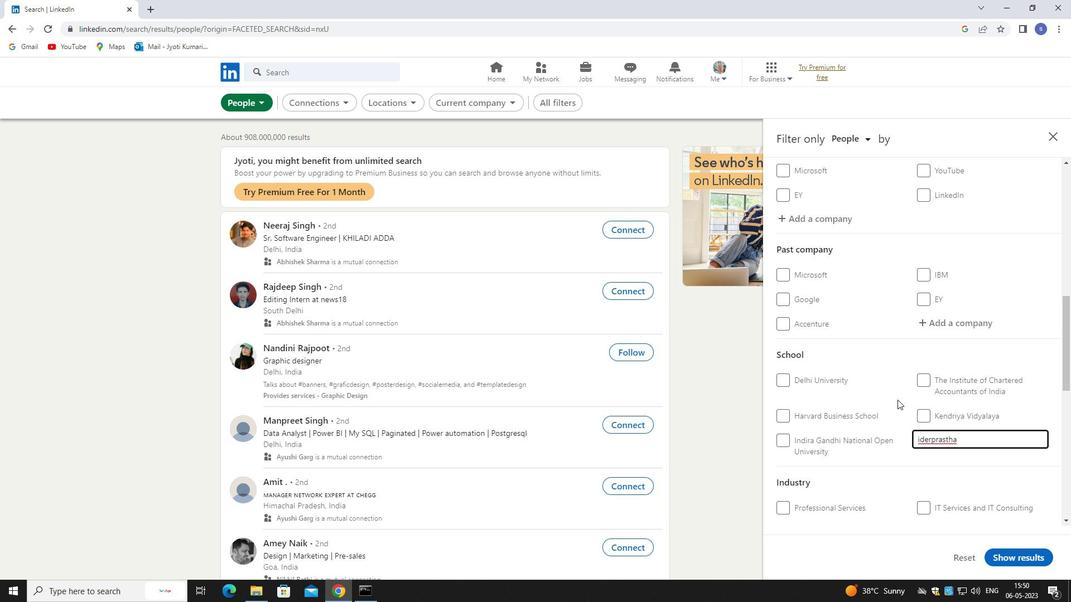 
Action: Mouse moved to (902, 405)
Screenshot: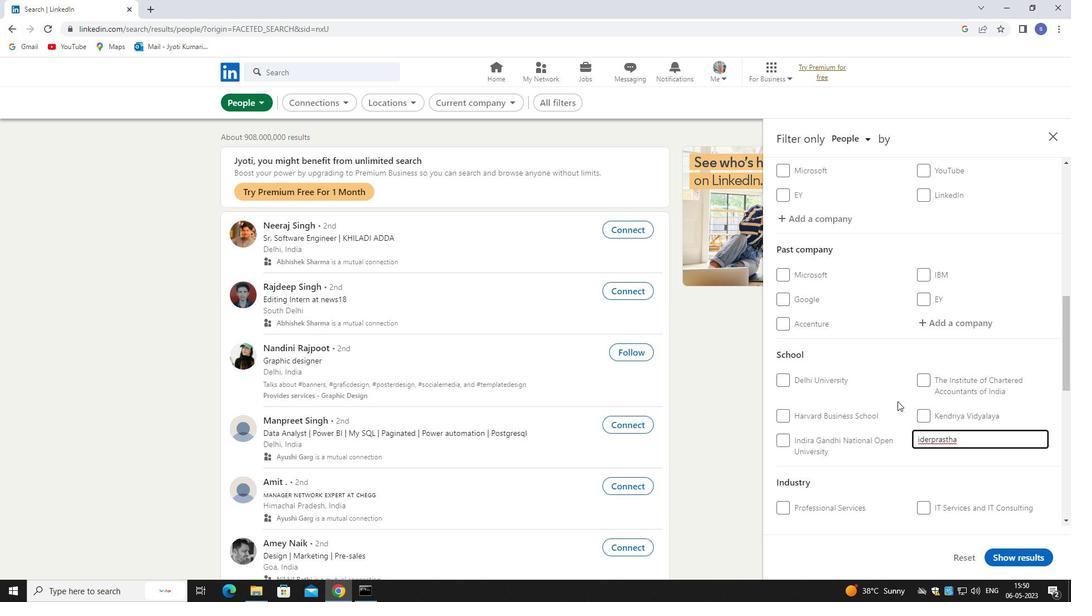 
Action: Mouse scrolled (902, 404) with delta (0, 0)
Screenshot: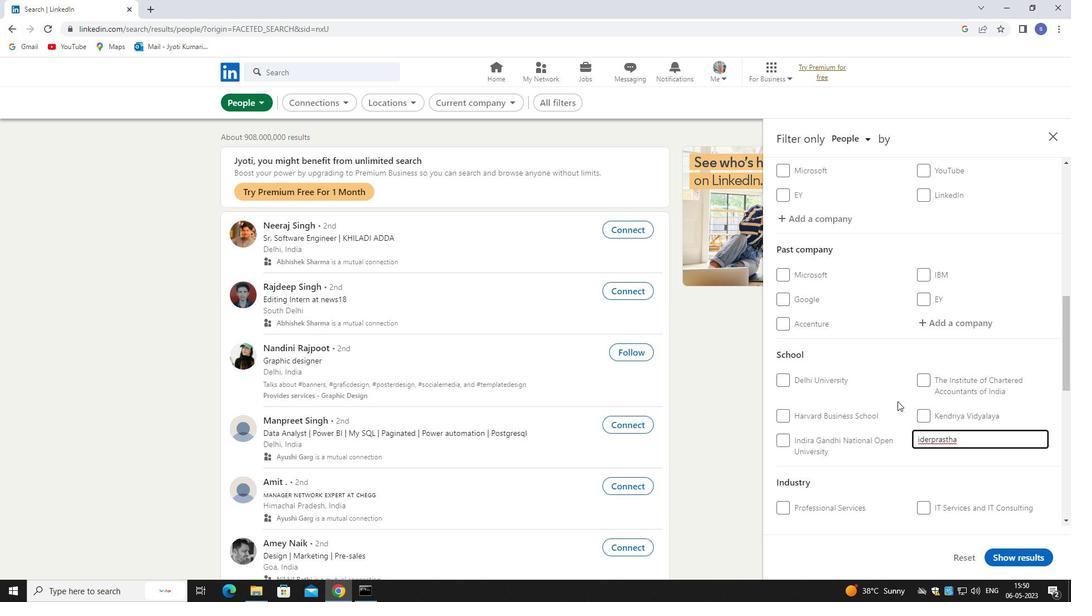 
Action: Mouse moved to (981, 345)
Screenshot: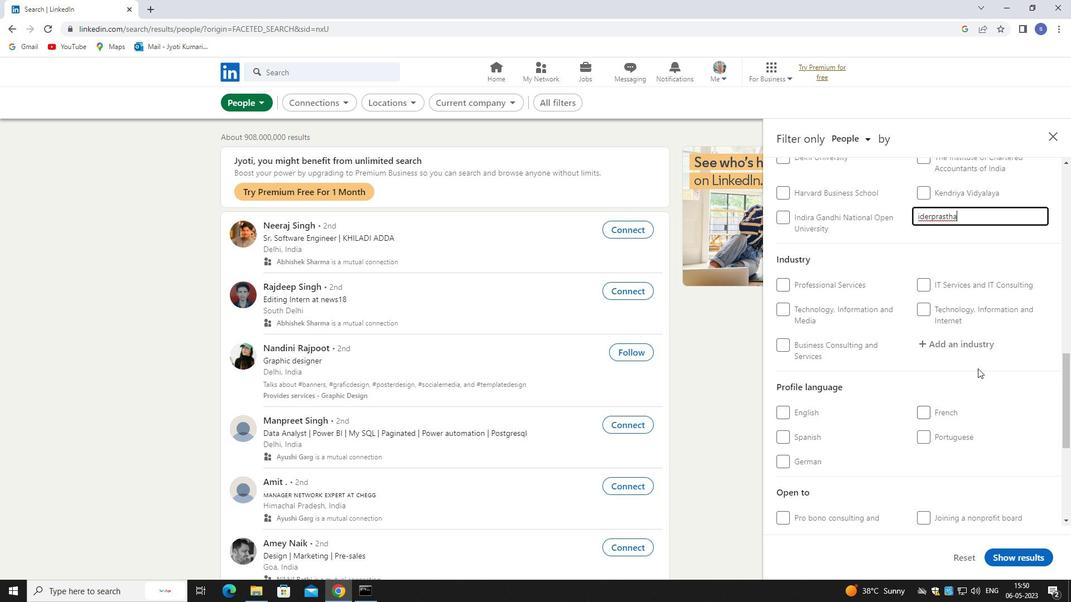 
Action: Mouse pressed left at (981, 345)
Screenshot: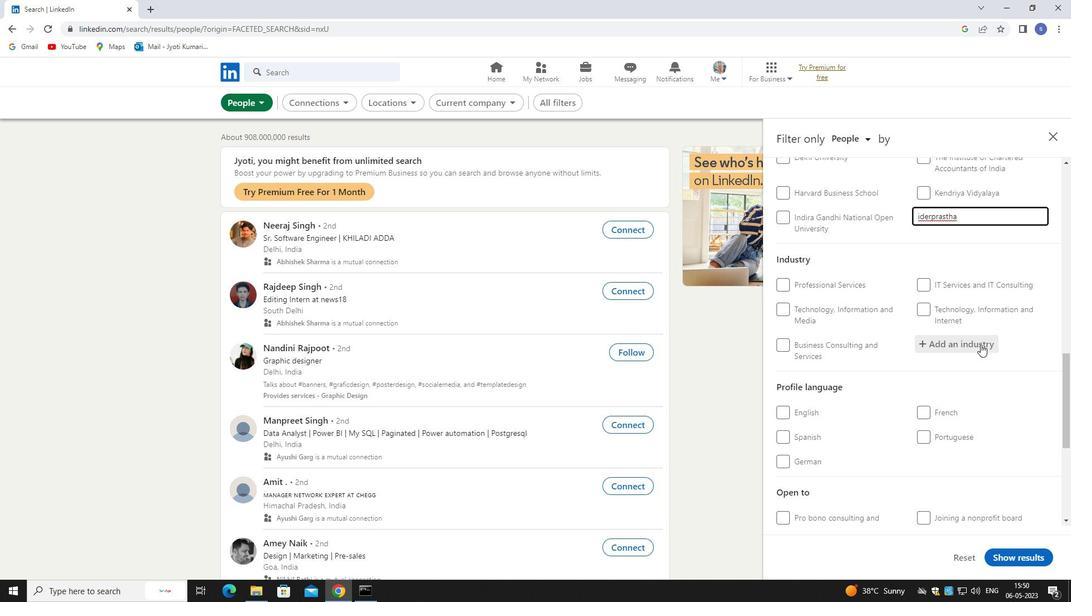 
Action: Mouse moved to (951, 327)
Screenshot: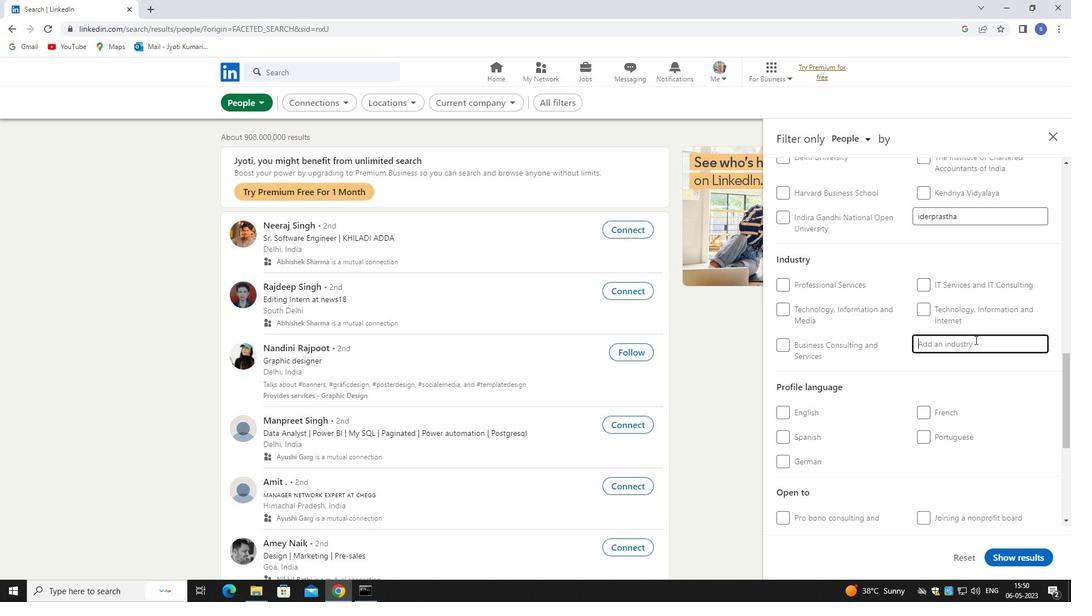 
Action: Key pressed DESKTOP
Screenshot: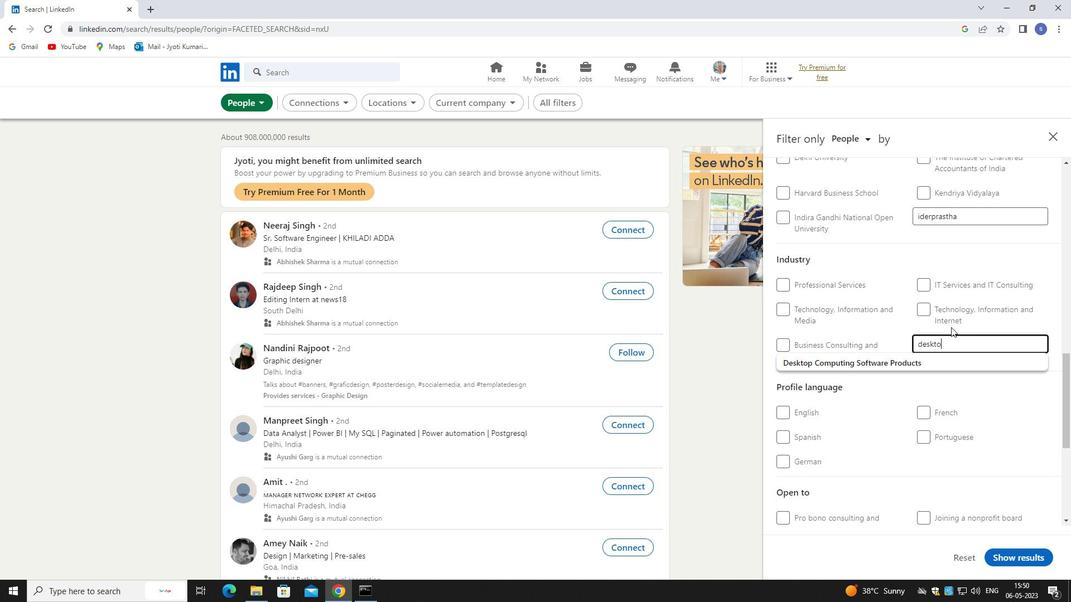 
Action: Mouse moved to (963, 366)
Screenshot: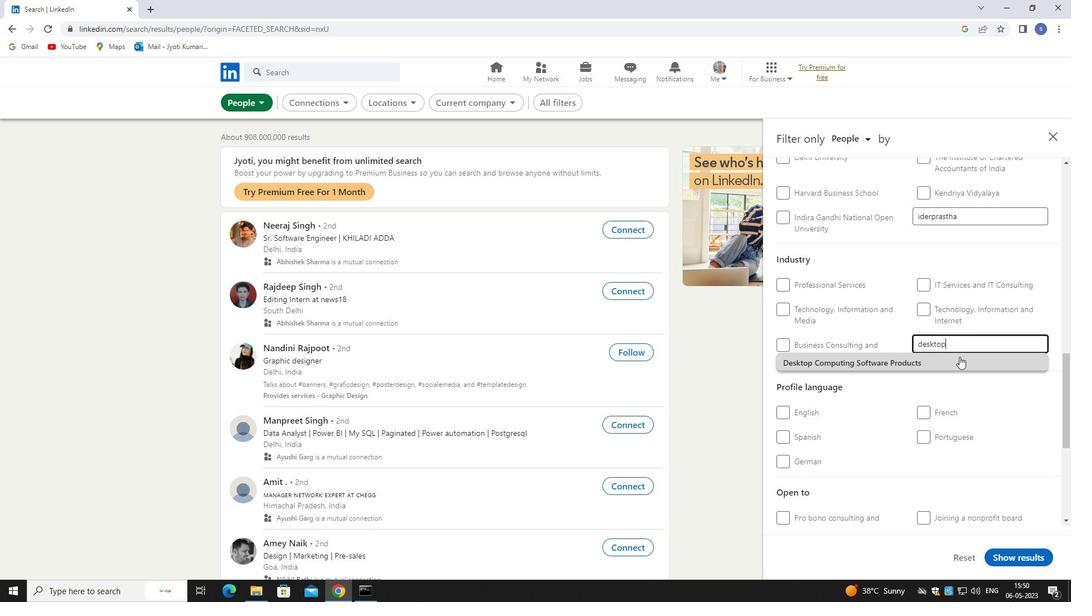 
Action: Mouse pressed left at (963, 366)
Screenshot: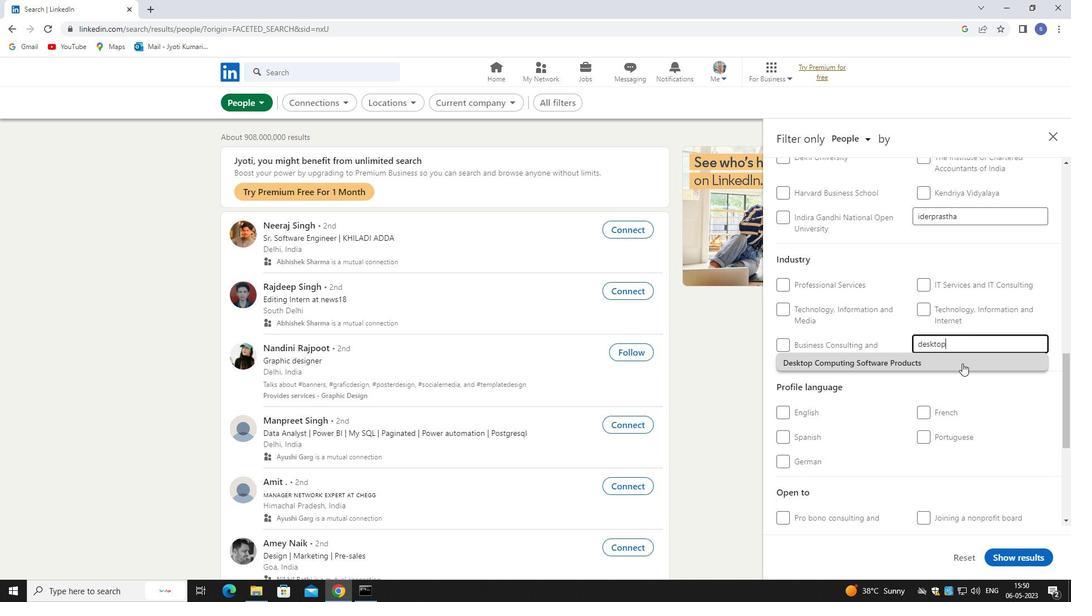 
Action: Mouse moved to (964, 362)
Screenshot: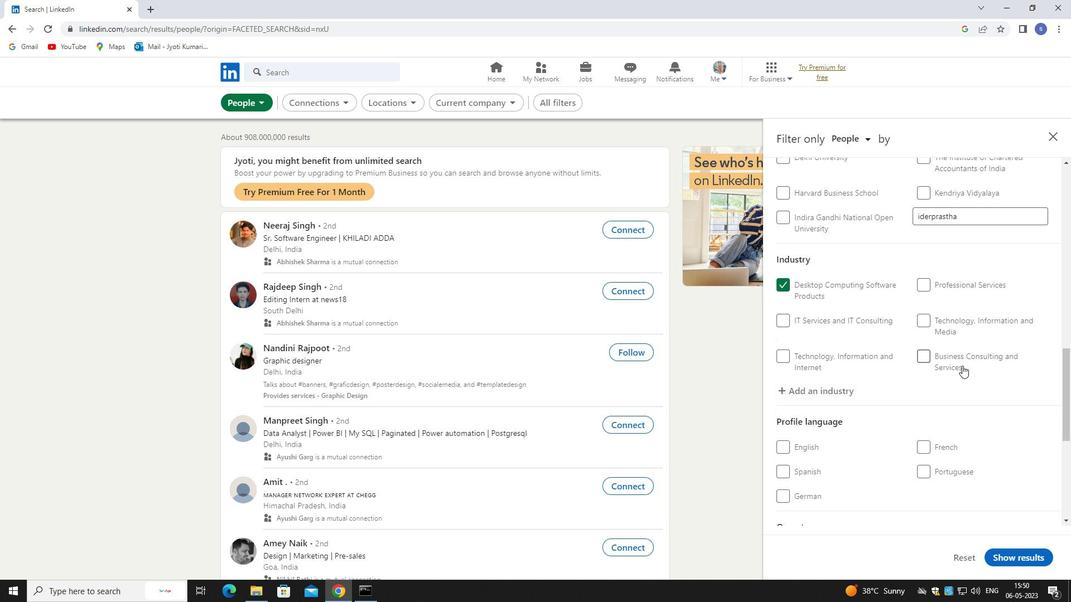 
Action: Mouse scrolled (964, 362) with delta (0, 0)
Screenshot: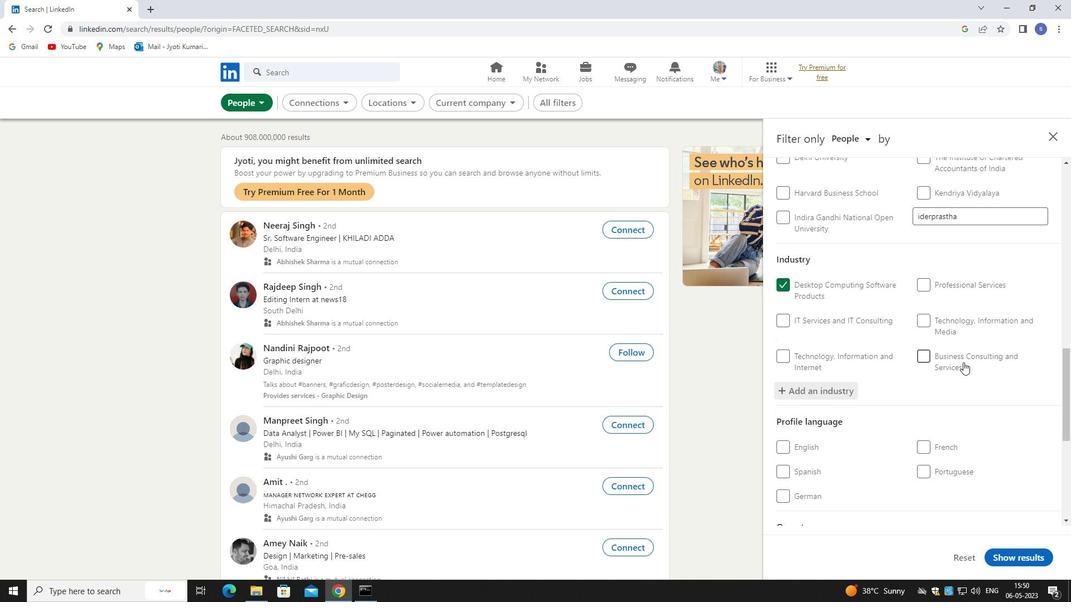 
Action: Mouse scrolled (964, 362) with delta (0, 0)
Screenshot: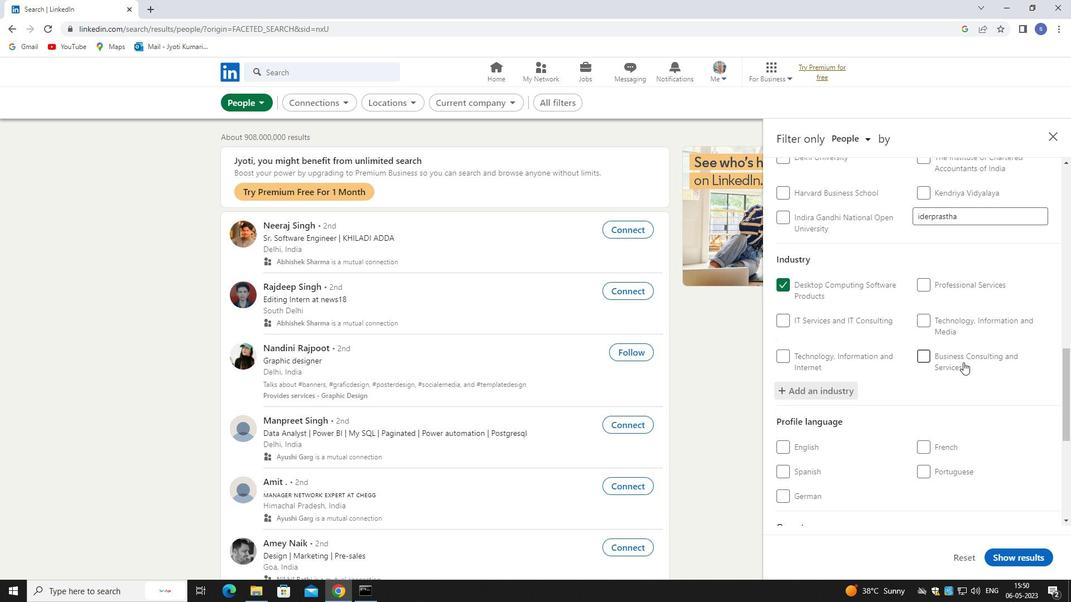 
Action: Mouse scrolled (964, 362) with delta (0, 0)
Screenshot: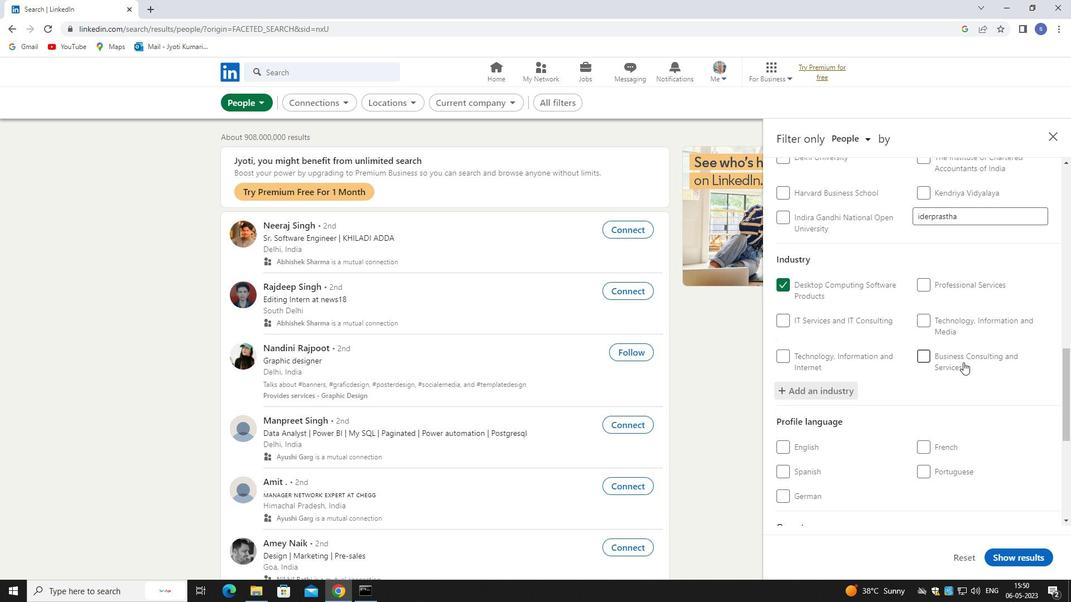 
Action: Mouse moved to (787, 302)
Screenshot: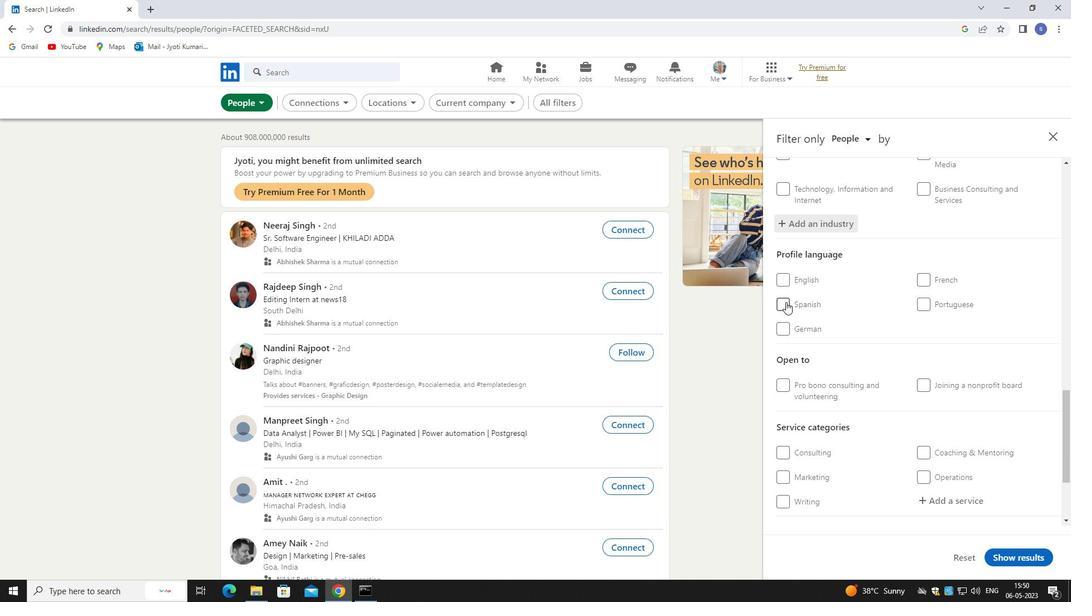 
Action: Mouse pressed left at (787, 302)
Screenshot: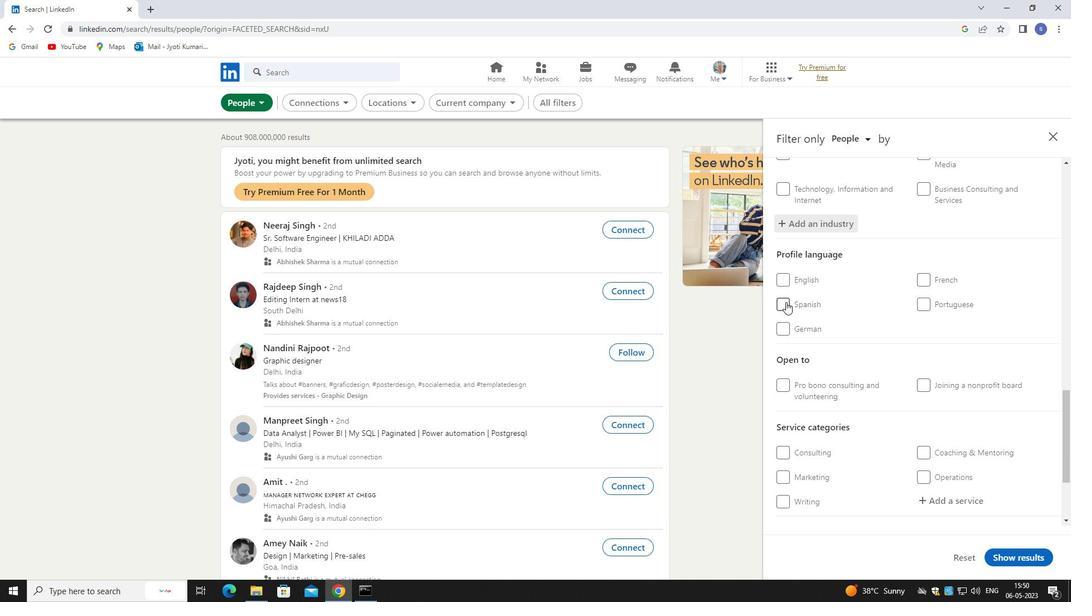 
Action: Mouse moved to (866, 395)
Screenshot: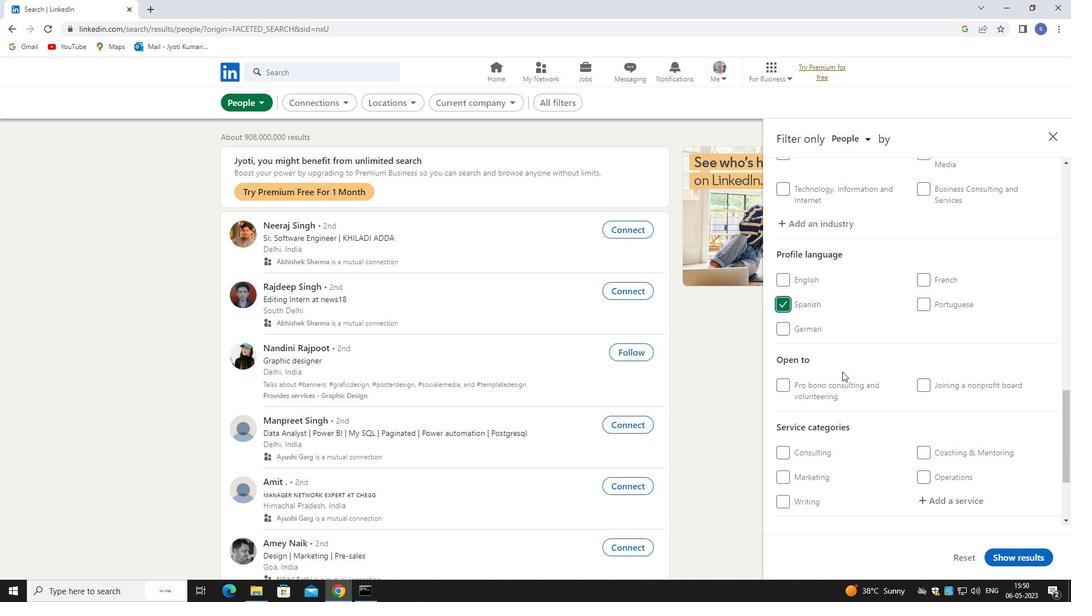 
Action: Mouse scrolled (866, 394) with delta (0, 0)
Screenshot: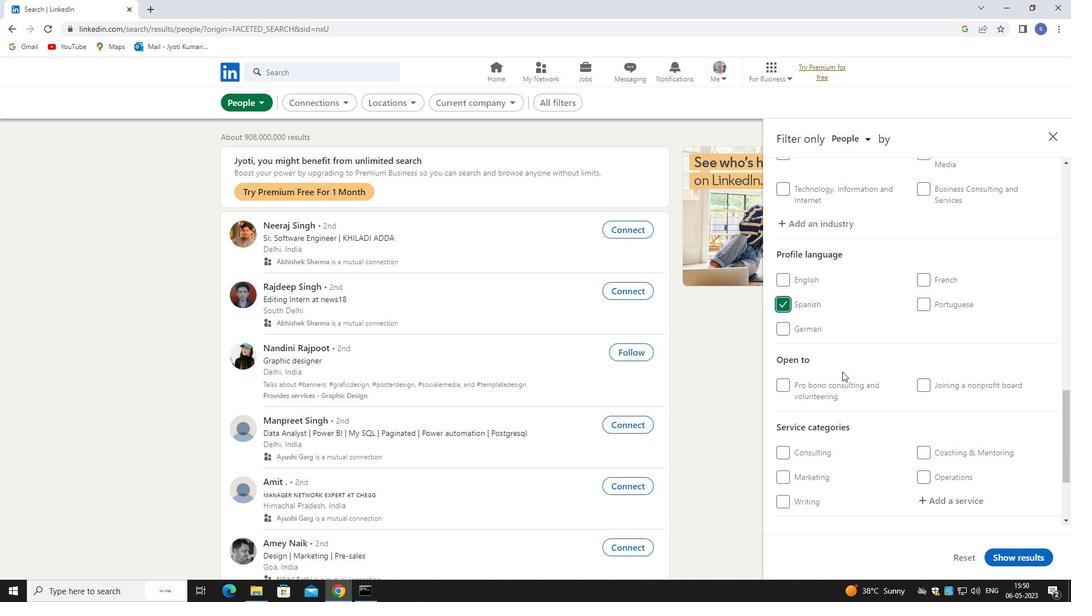 
Action: Mouse moved to (877, 405)
Screenshot: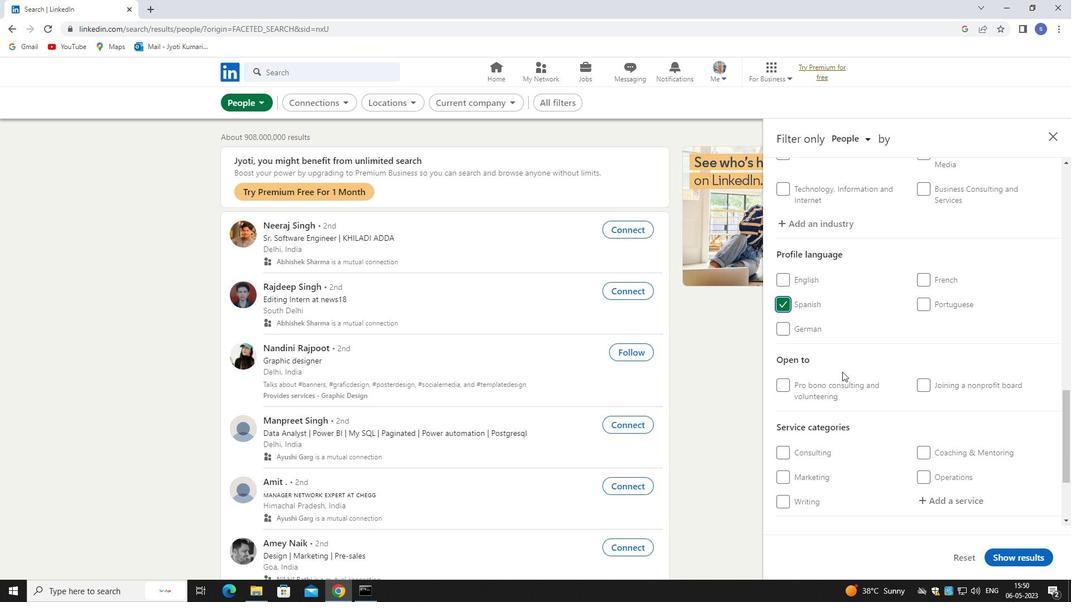 
Action: Mouse scrolled (877, 405) with delta (0, 0)
Screenshot: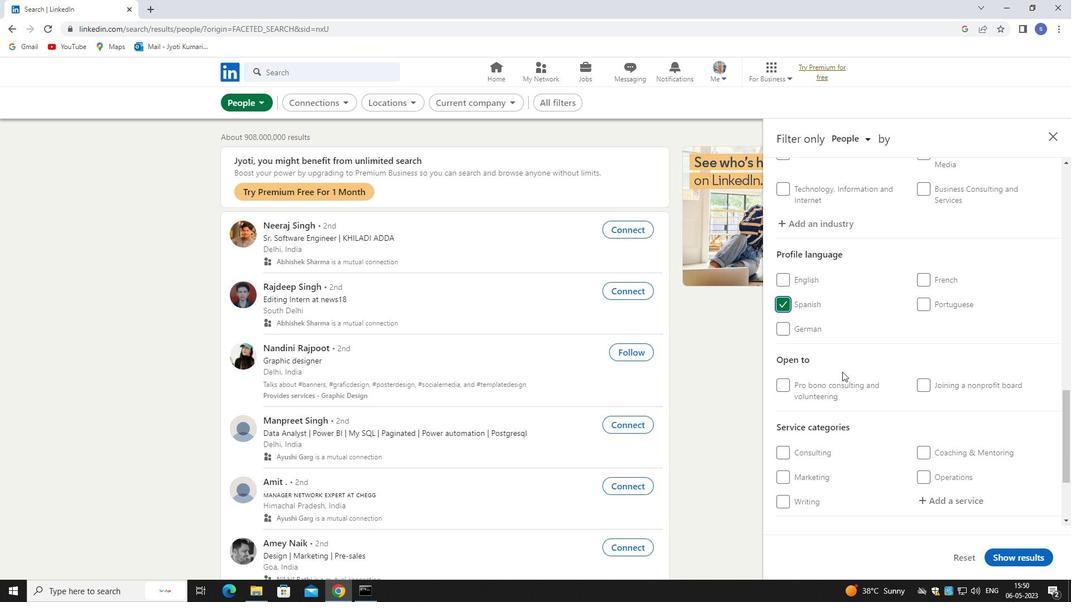 
Action: Mouse moved to (881, 408)
Screenshot: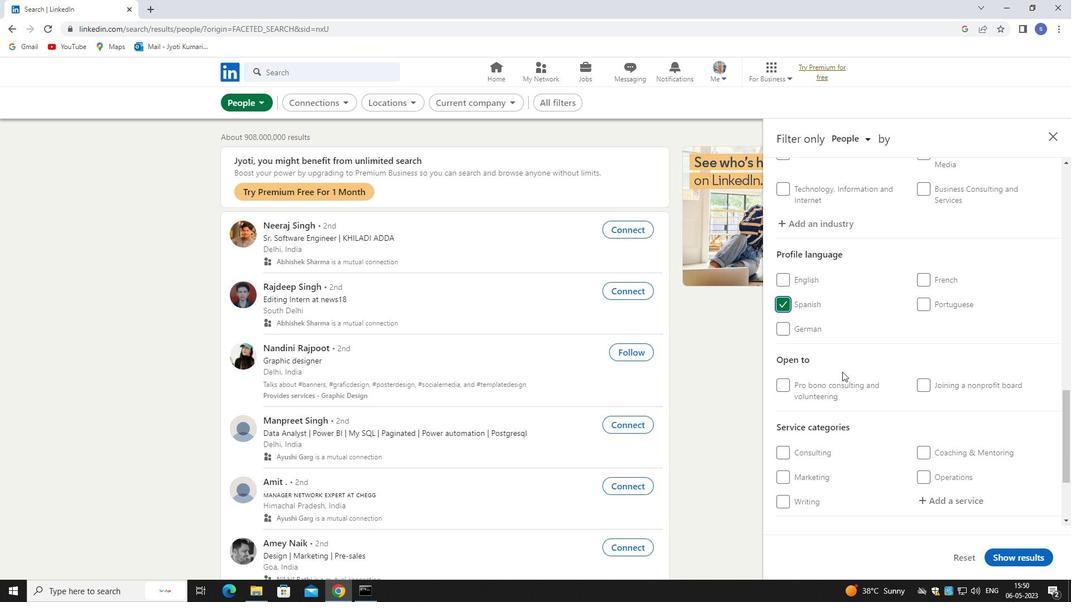 
Action: Mouse scrolled (881, 407) with delta (0, 0)
Screenshot: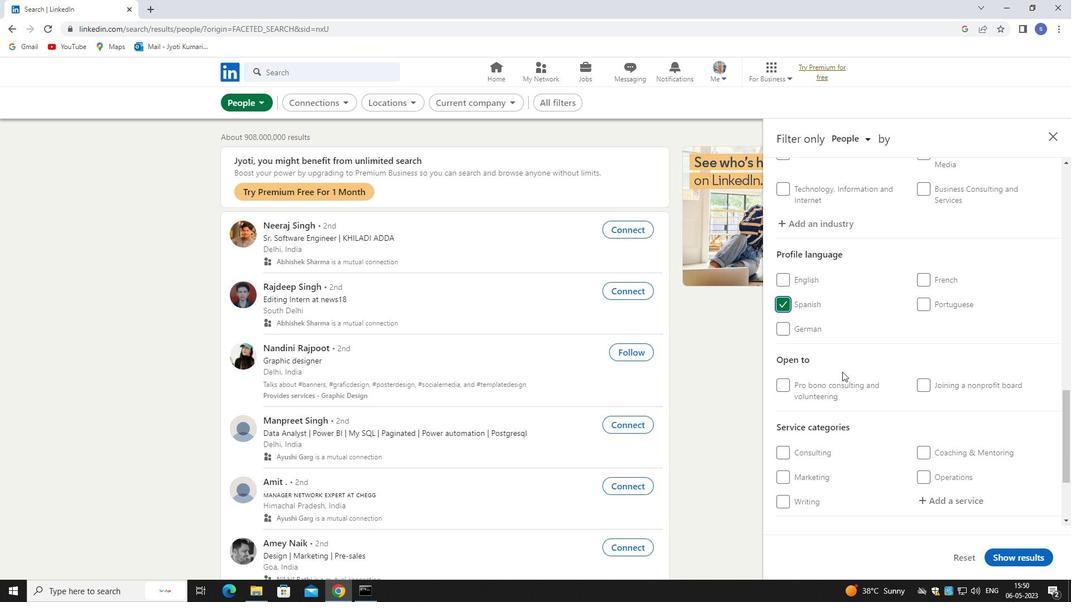 
Action: Mouse moved to (881, 408)
Screenshot: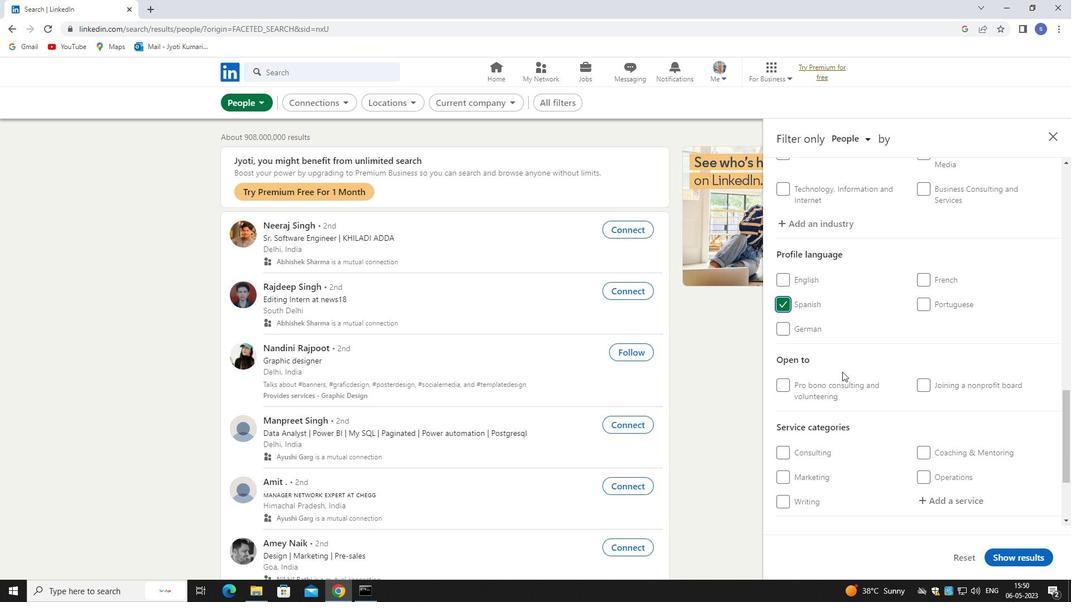 
Action: Mouse scrolled (881, 407) with delta (0, 0)
Screenshot: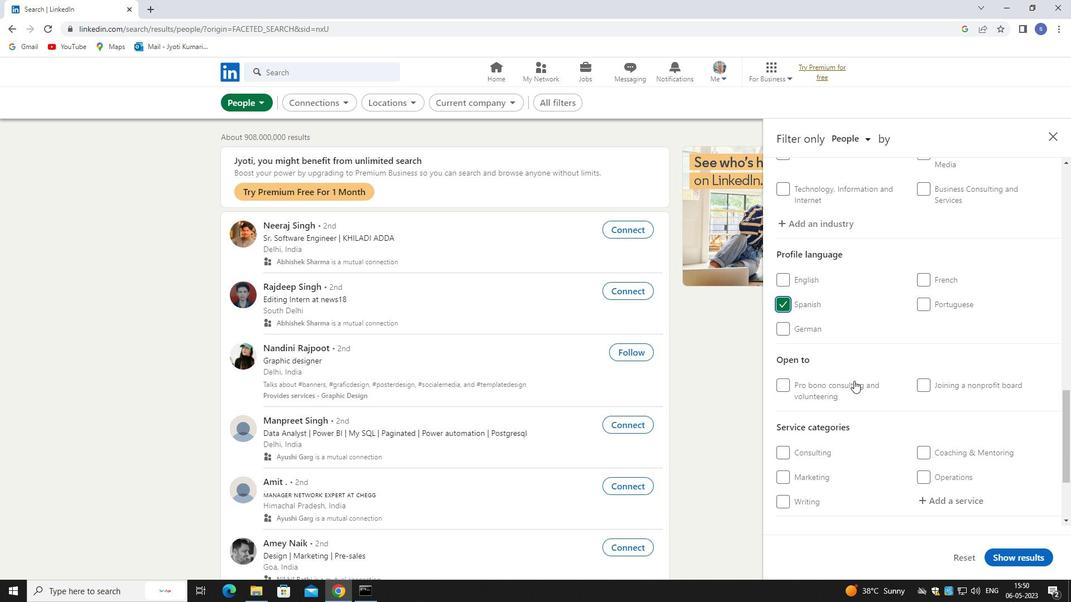 
Action: Mouse moved to (930, 372)
Screenshot: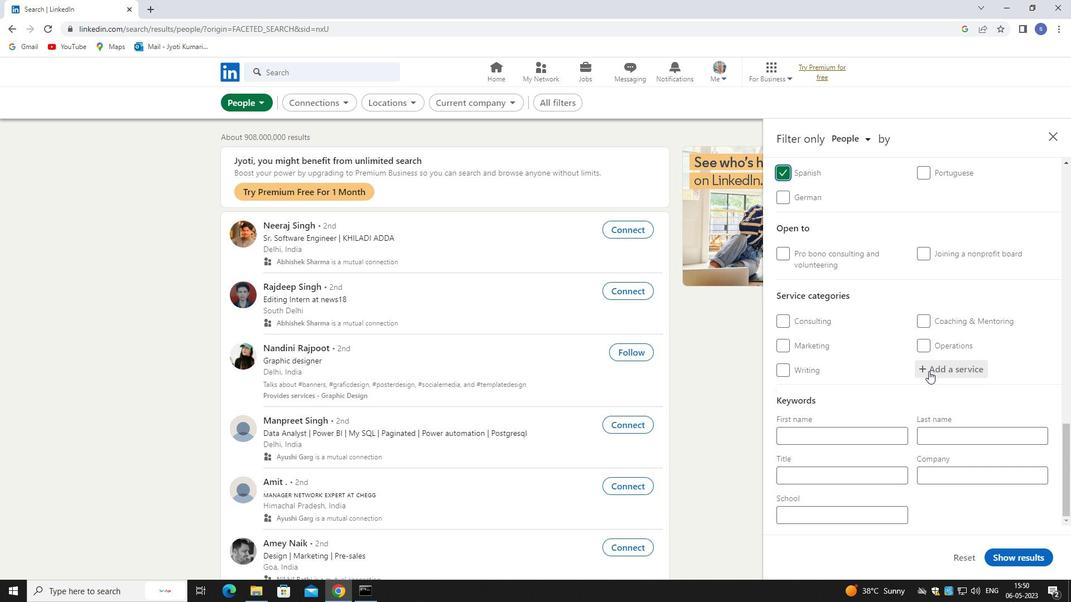 
Action: Mouse pressed left at (930, 372)
Screenshot: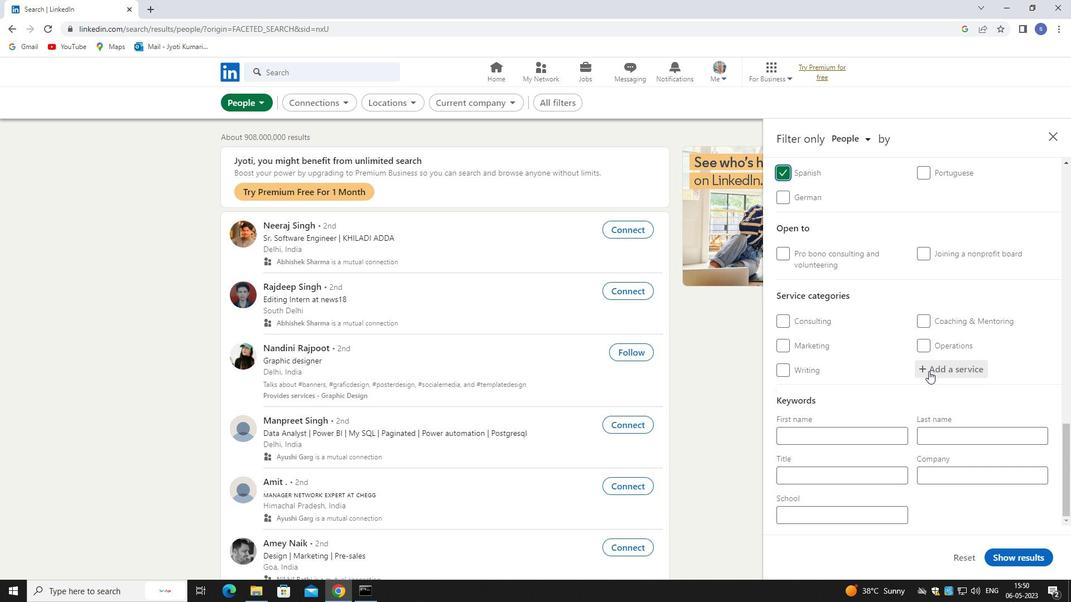 
Action: Mouse moved to (931, 371)
Screenshot: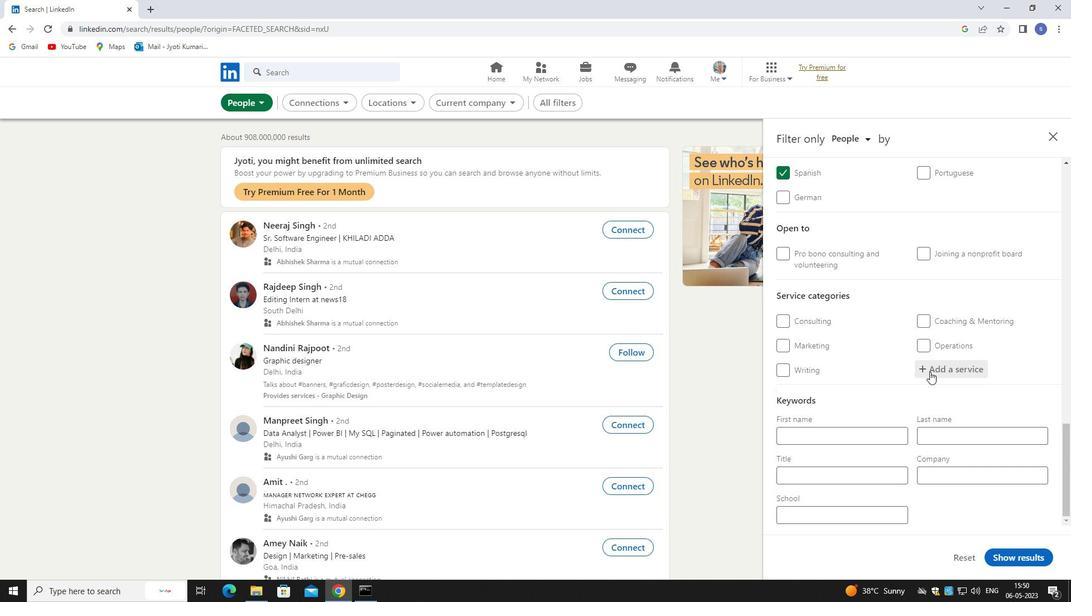 
Action: Key pressed CONSULTIN
Screenshot: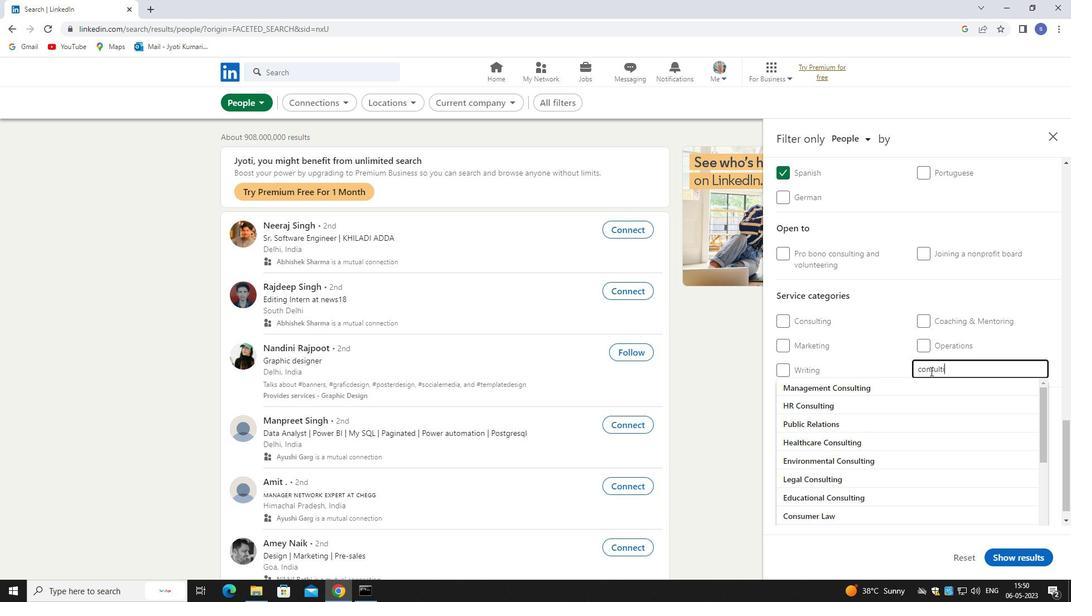 
Action: Mouse moved to (956, 424)
Screenshot: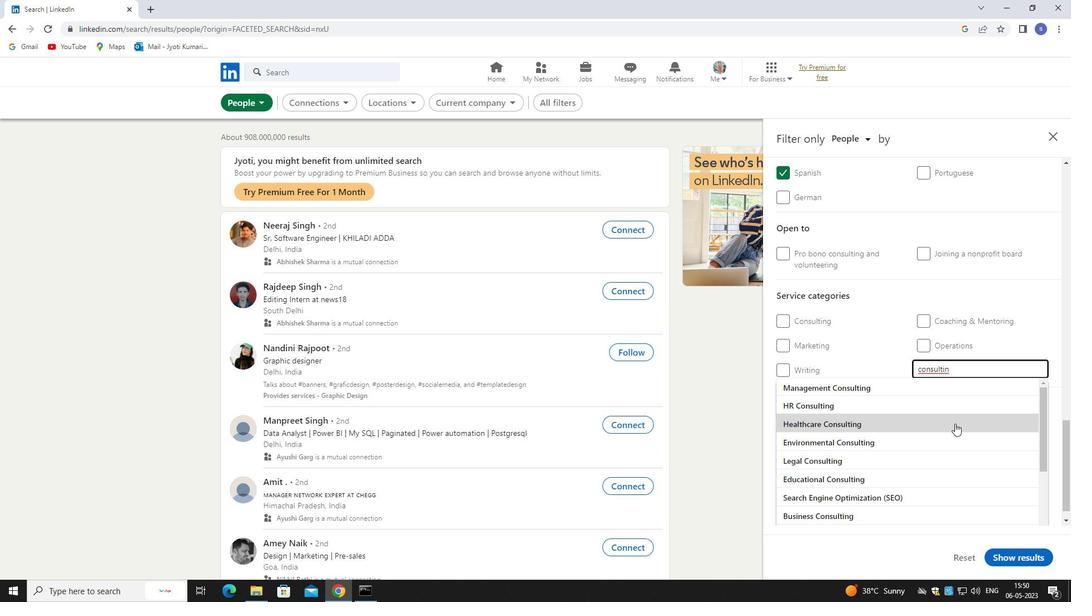 
Action: Key pressed G<Key.enter>
Screenshot: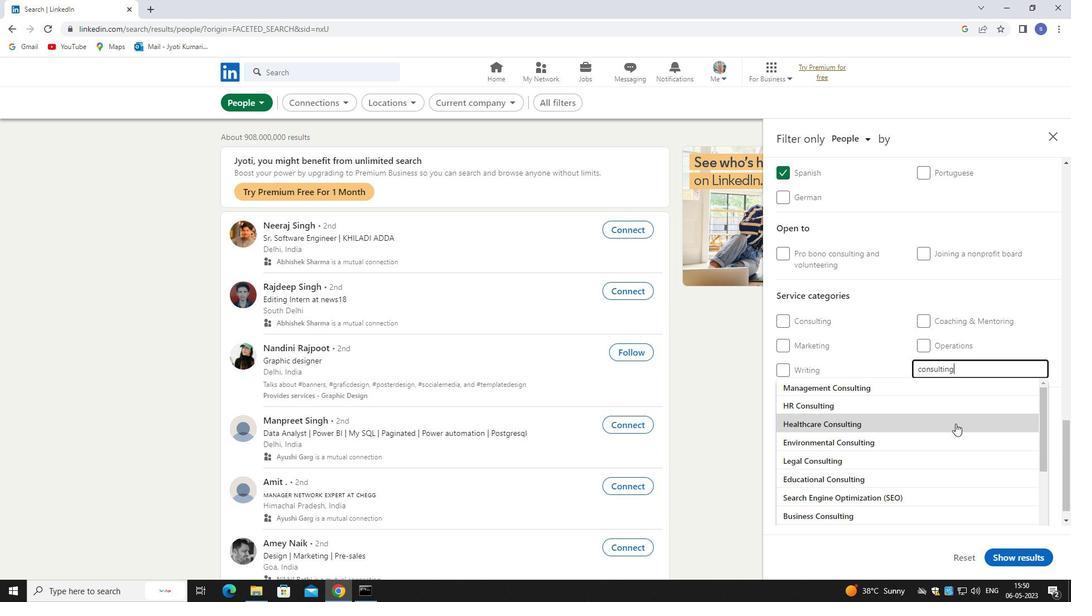 
Action: Mouse moved to (931, 466)
Screenshot: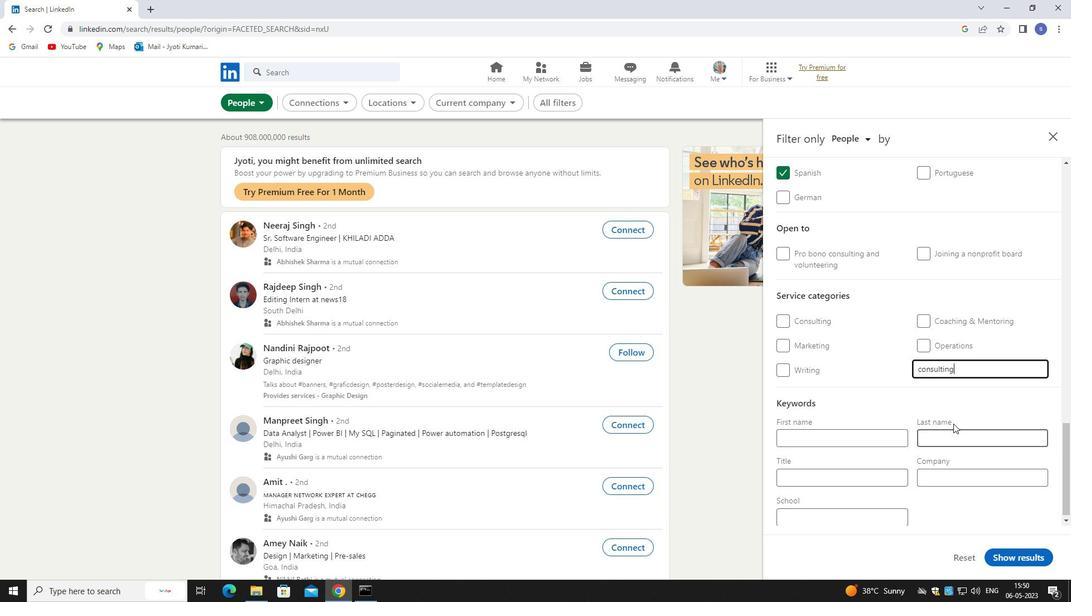 
Action: Mouse scrolled (931, 466) with delta (0, 0)
Screenshot: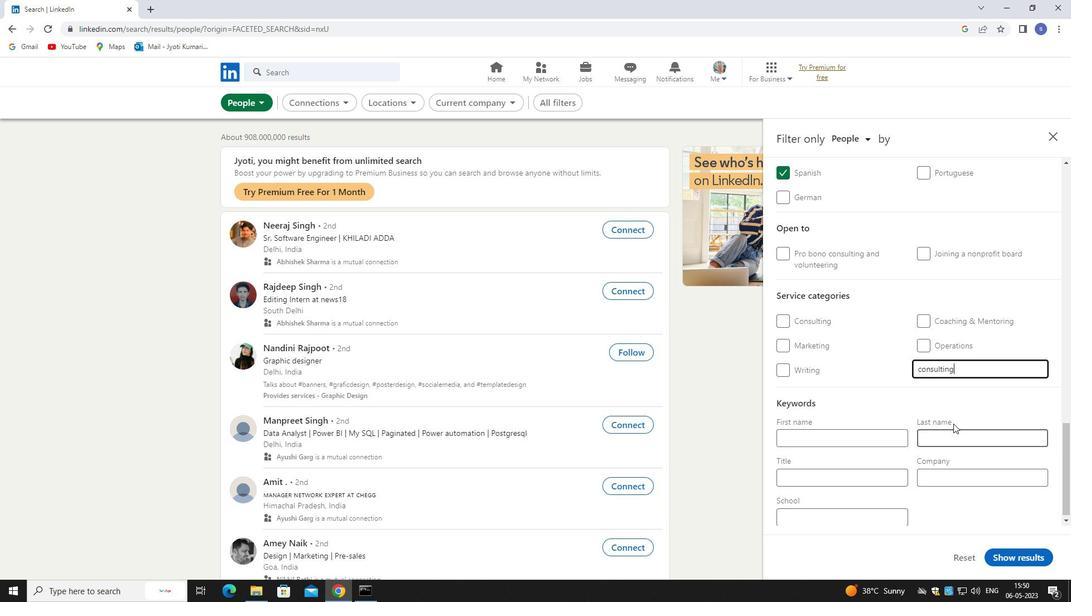 
Action: Mouse moved to (867, 472)
Screenshot: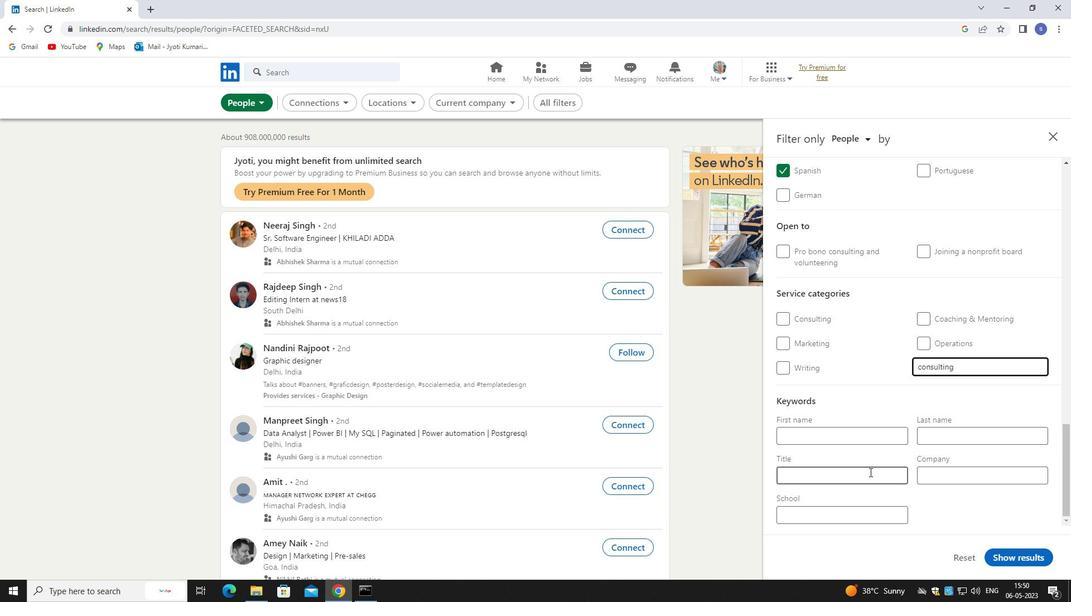 
Action: Mouse pressed left at (867, 472)
Screenshot: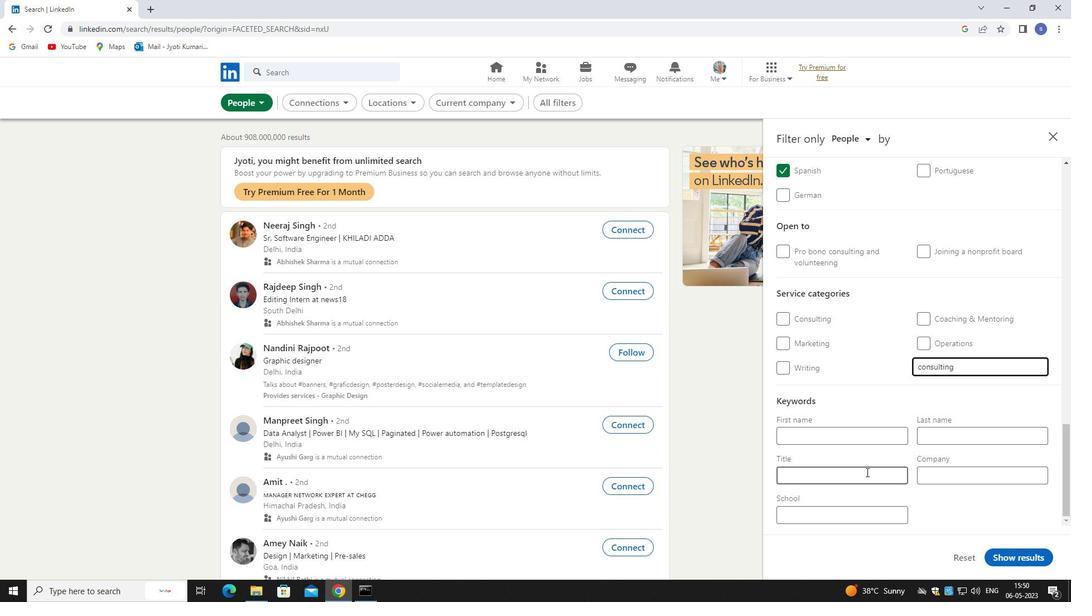 
Action: Mouse moved to (872, 471)
Screenshot: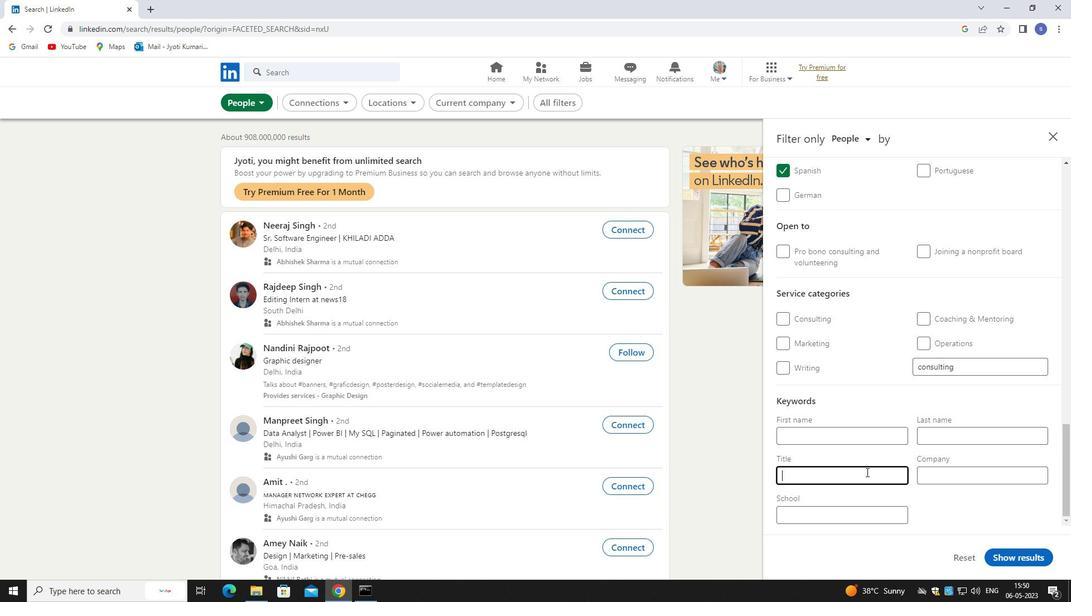 
Action: Key pressed <Key.shift>GUIDEM<Key.backspace>NCE<Key.space><Key.left><Key.left><Key.left><Key.left><Key.backspace>A<Key.right><Key.right><Key.right><Key.right><Key.right><Key.right><Key.right><Key.right><Key.space><Key.shift>X<Key.backspace>COUNSELOR
Screenshot: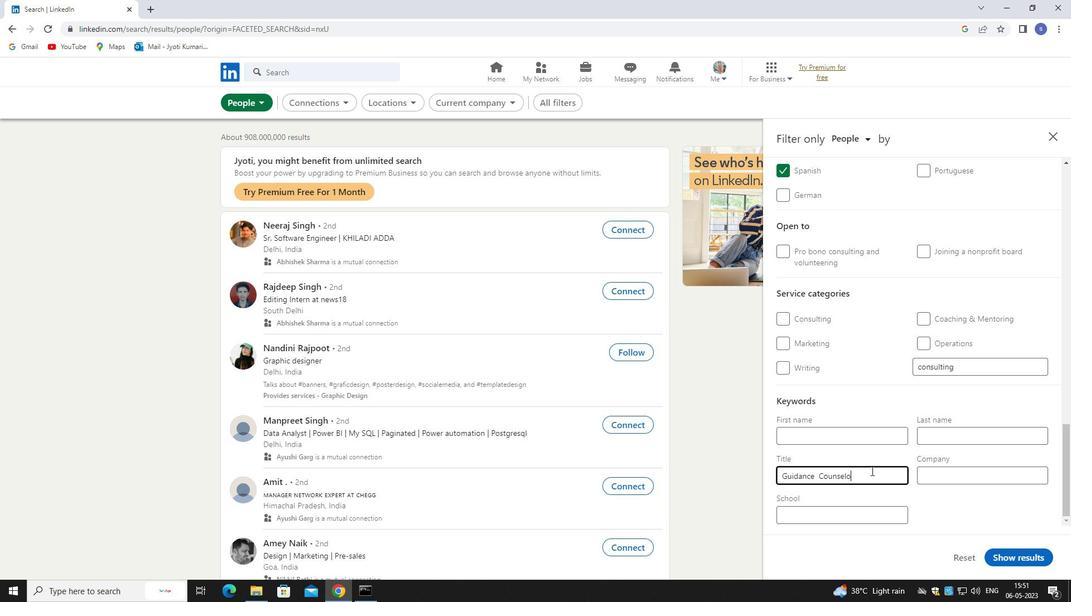 
Action: Mouse moved to (1013, 551)
Screenshot: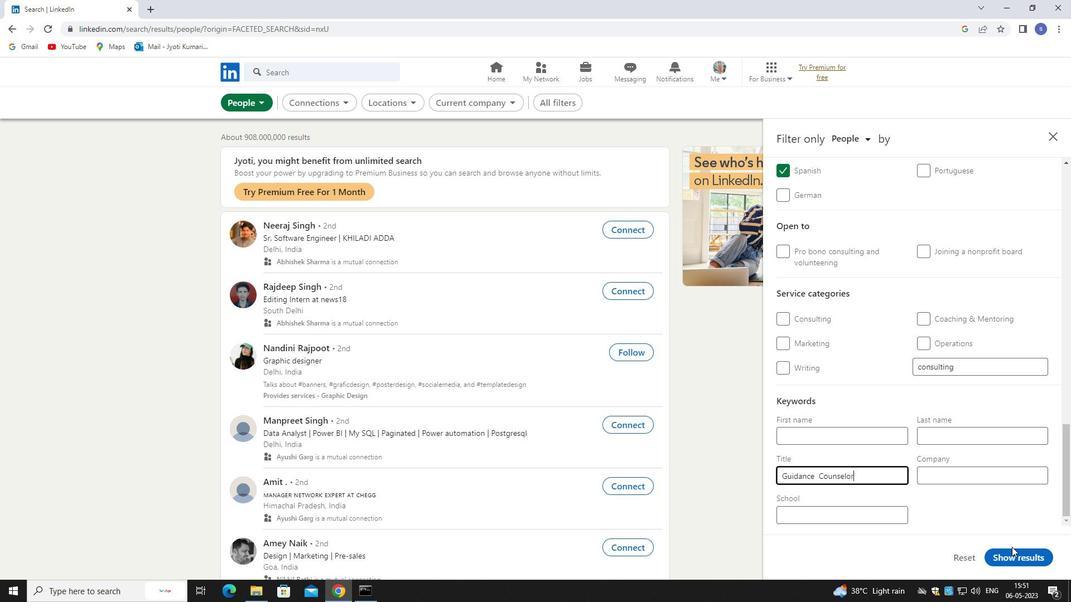 
Action: Mouse pressed left at (1013, 551)
Screenshot: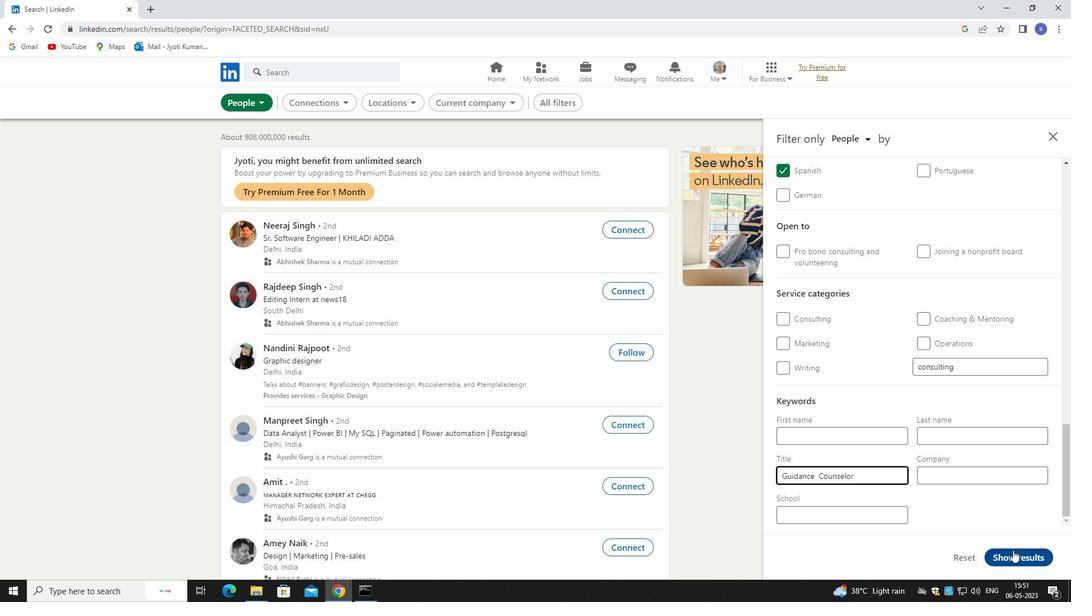 
Action: Mouse moved to (1021, 543)
Screenshot: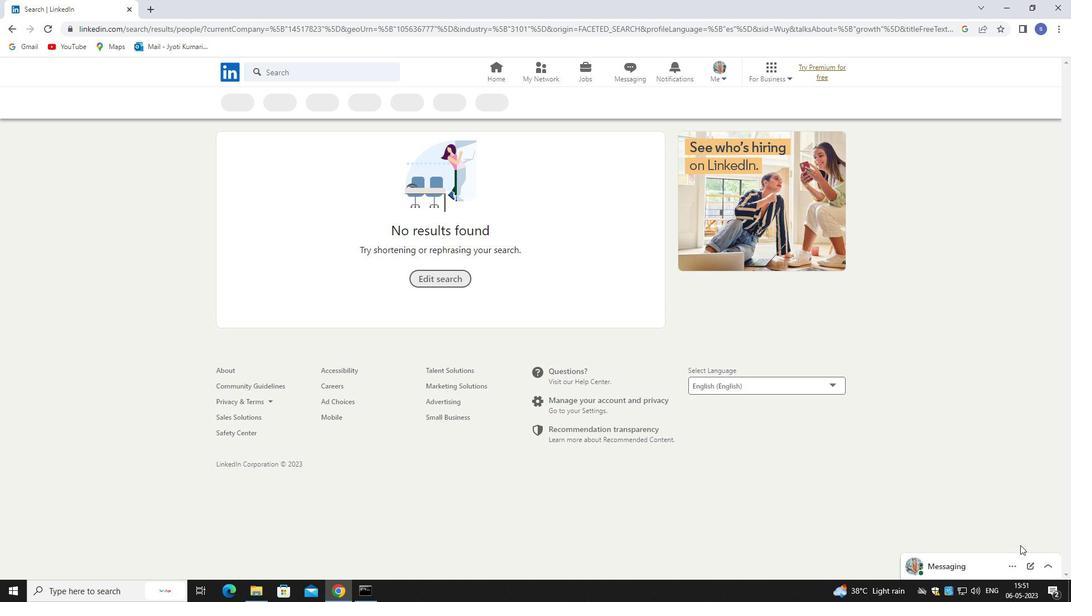 
